Task: In the  document Mia.txt Write the word in the shape with center alignment 'XOXO'Change Page orientation to  'Landscape' Insert emoji in the beginning of quote: Thumbs Up
Action: Mouse moved to (283, 392)
Screenshot: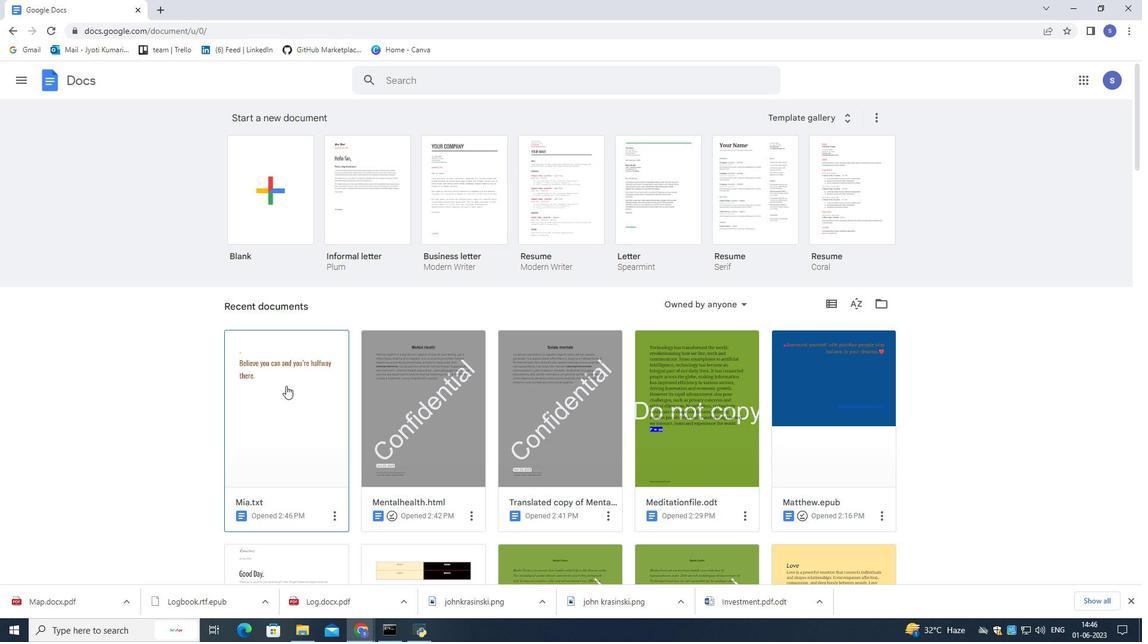 
Action: Mouse pressed left at (283, 392)
Screenshot: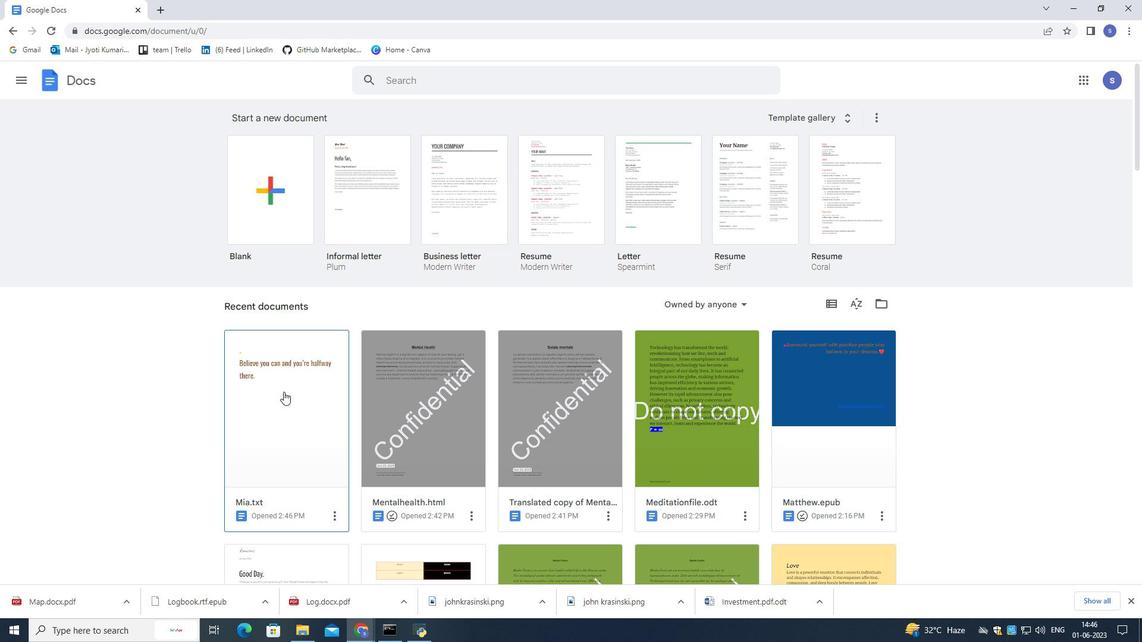 
Action: Mouse pressed left at (283, 392)
Screenshot: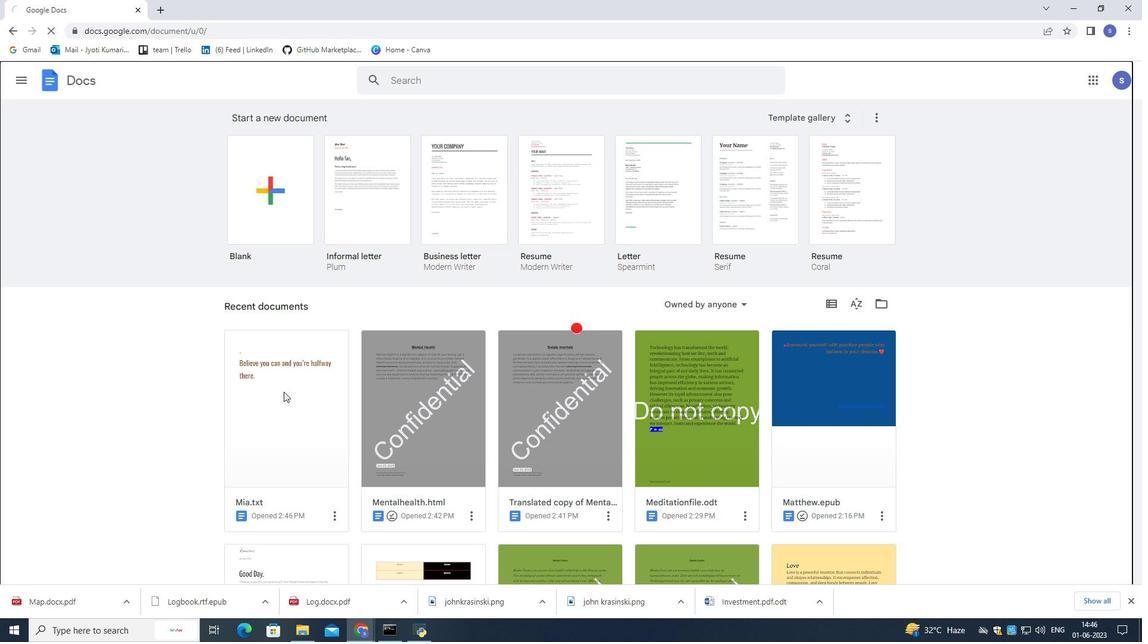 
Action: Mouse pressed left at (283, 392)
Screenshot: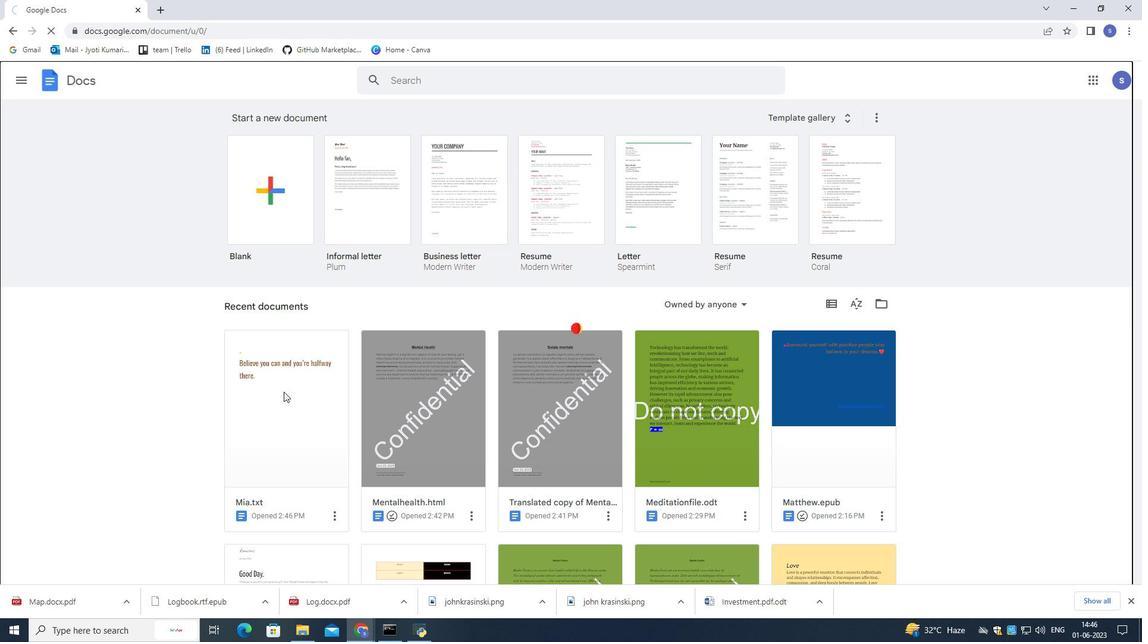 
Action: Mouse moved to (379, 234)
Screenshot: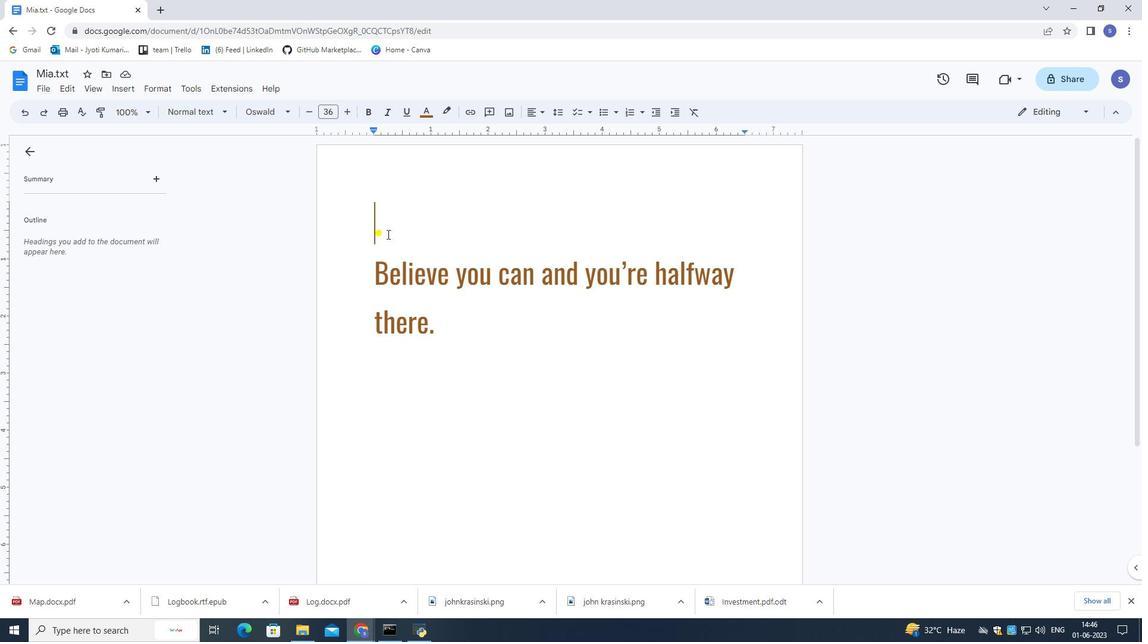 
Action: Mouse pressed left at (379, 234)
Screenshot: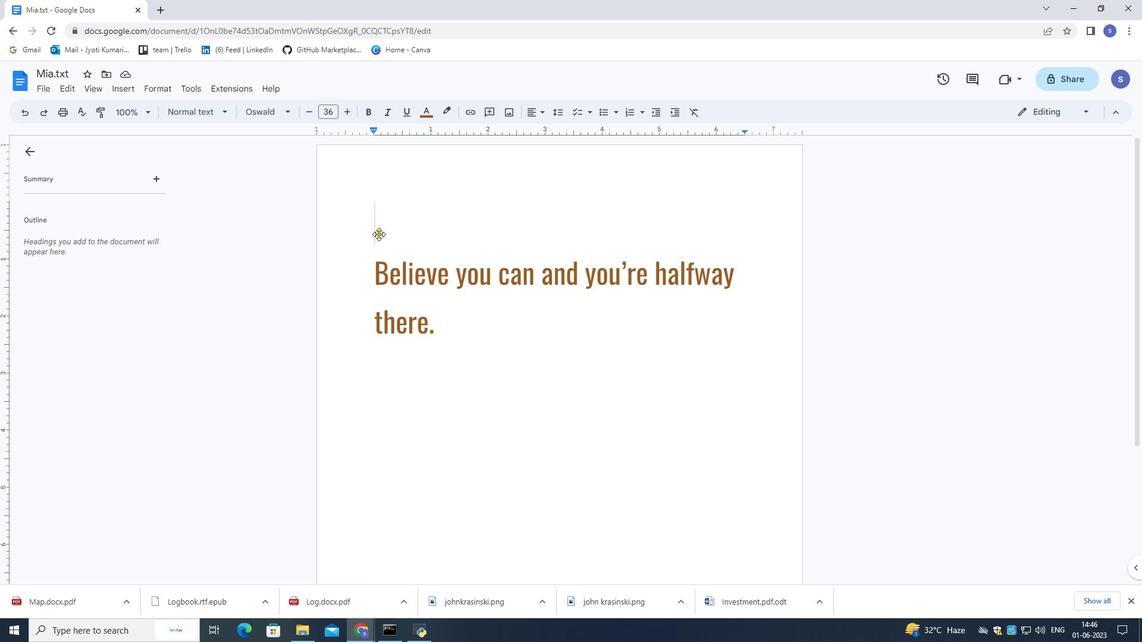 
Action: Mouse pressed left at (379, 234)
Screenshot: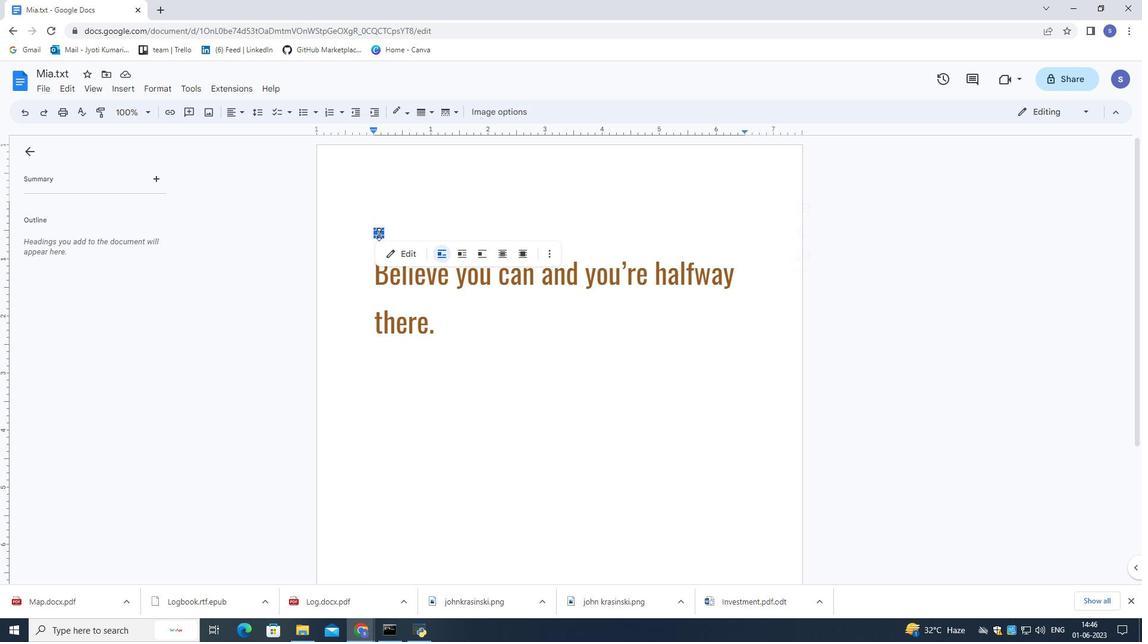 
Action: Mouse pressed left at (379, 234)
Screenshot: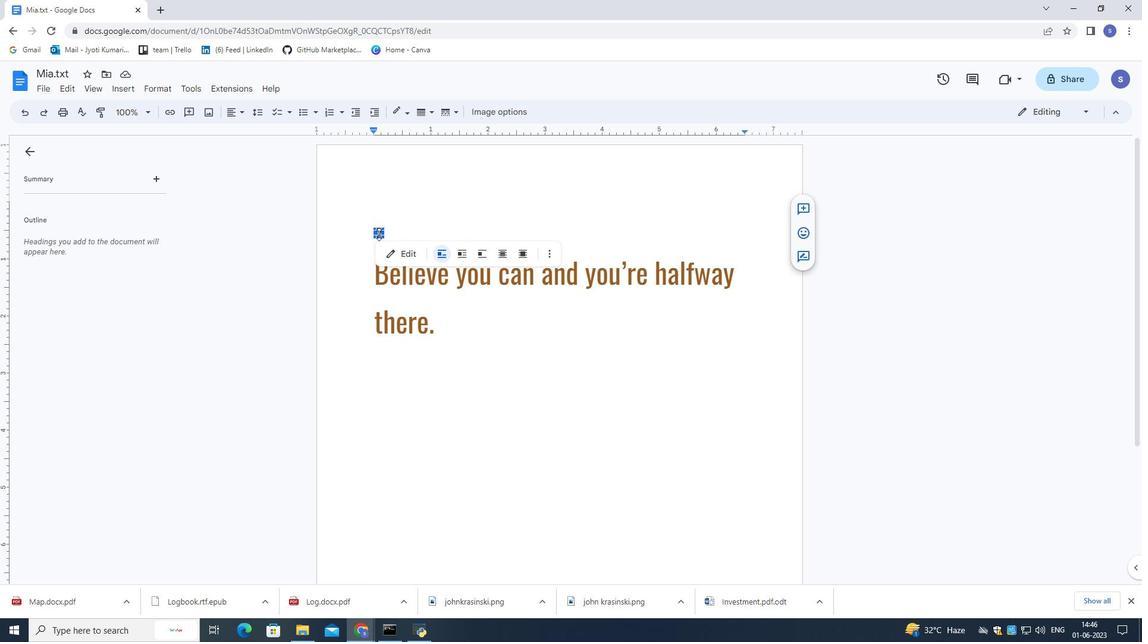 
Action: Mouse moved to (611, 399)
Screenshot: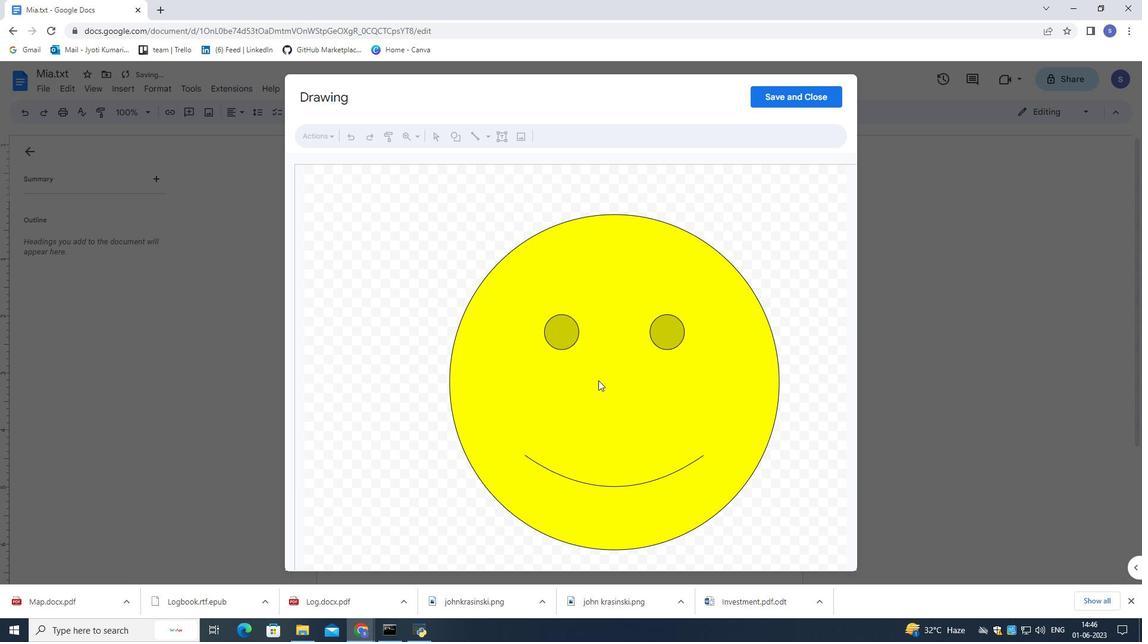 
Action: Mouse pressed left at (611, 399)
Screenshot: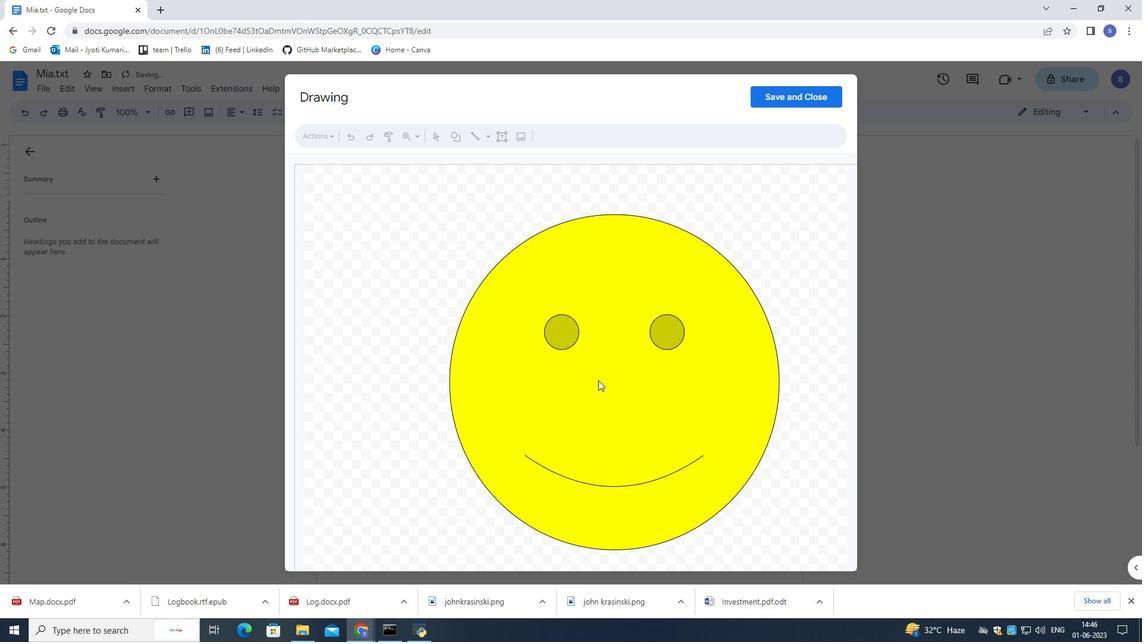 
Action: Mouse moved to (611, 398)
Screenshot: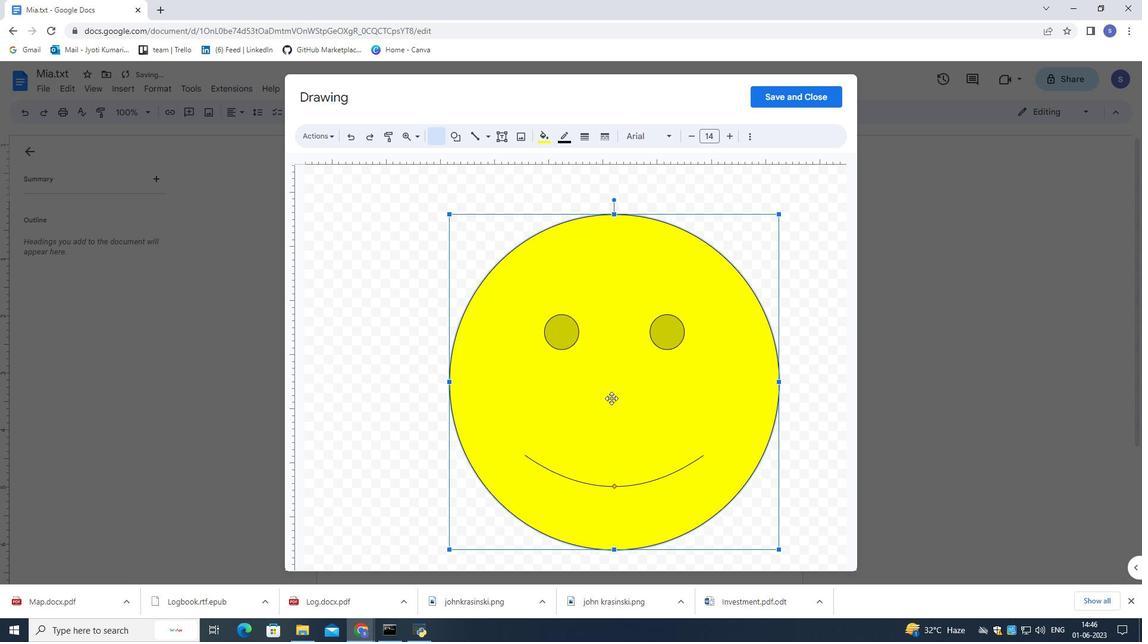 
Action: Mouse pressed left at (611, 398)
Screenshot: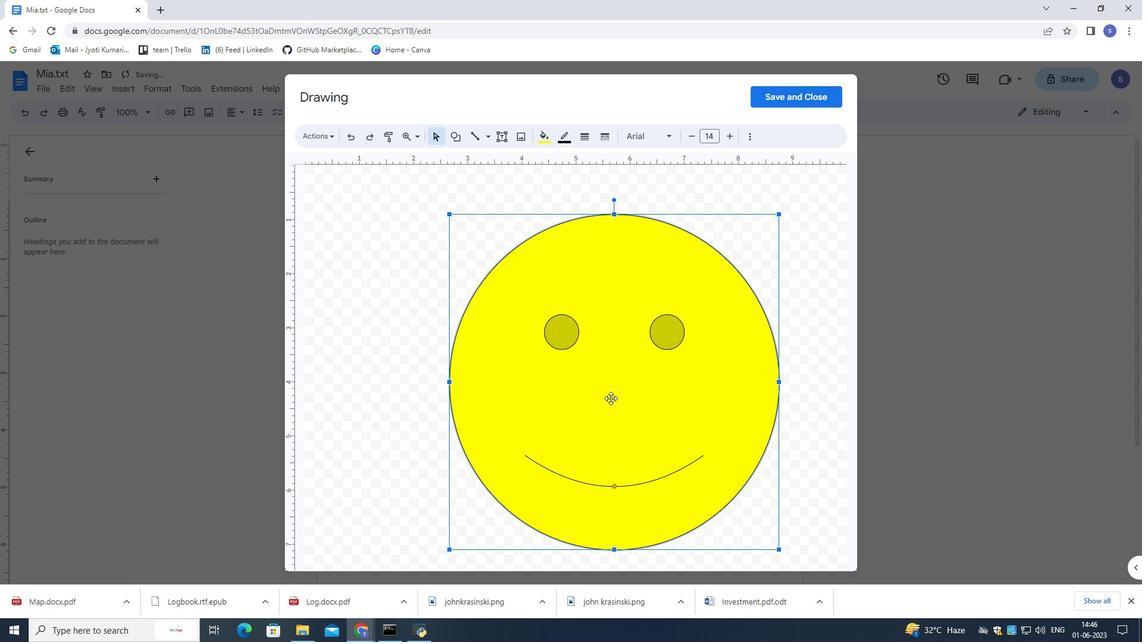 
Action: Mouse pressed left at (611, 398)
Screenshot: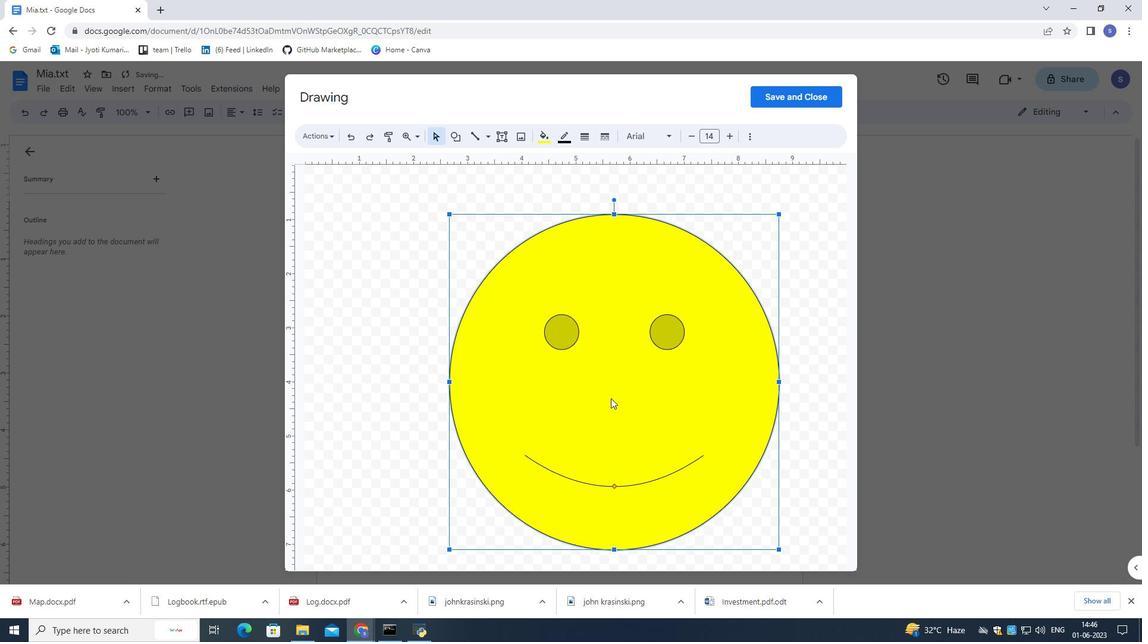 
Action: Mouse moved to (608, 396)
Screenshot: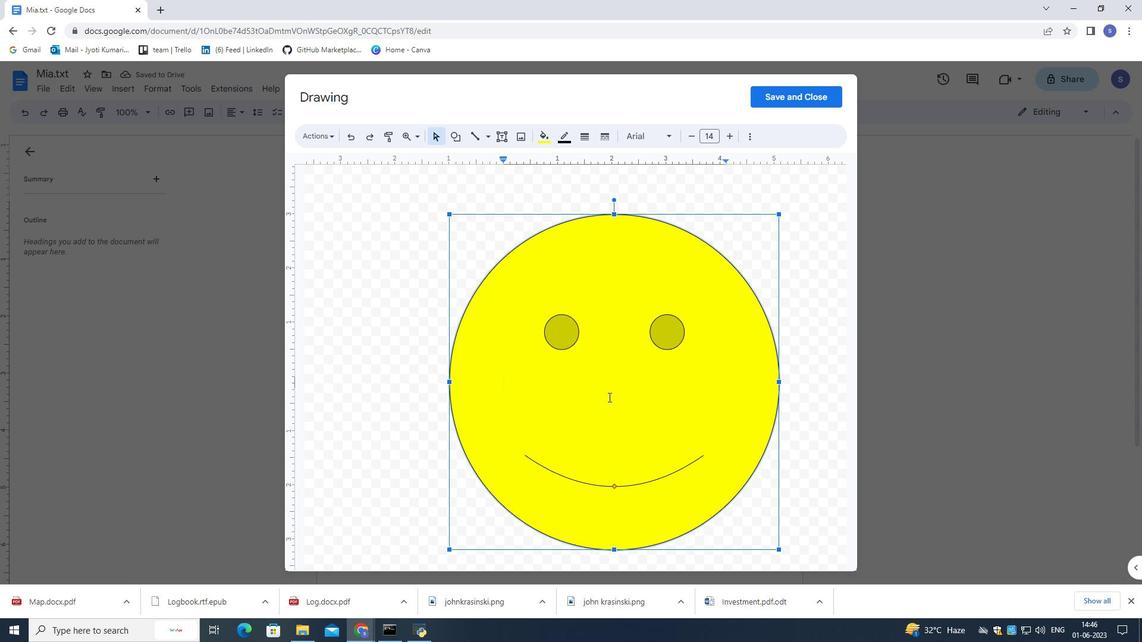 
Action: Key pressed <Key.shift>
Screenshot: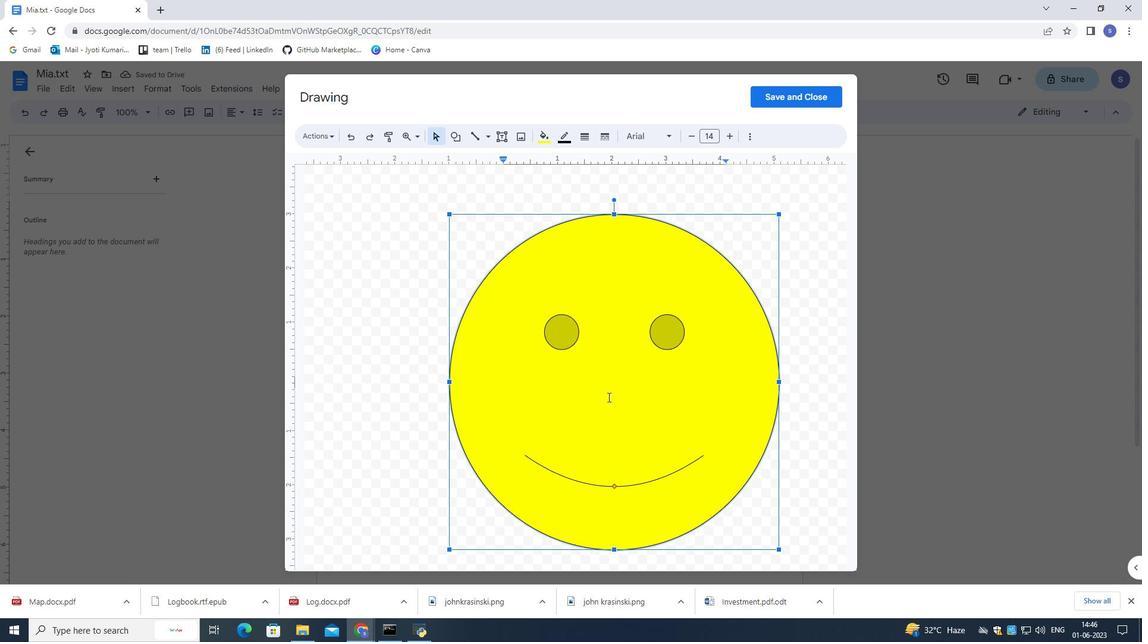 
Action: Mouse moved to (607, 395)
Screenshot: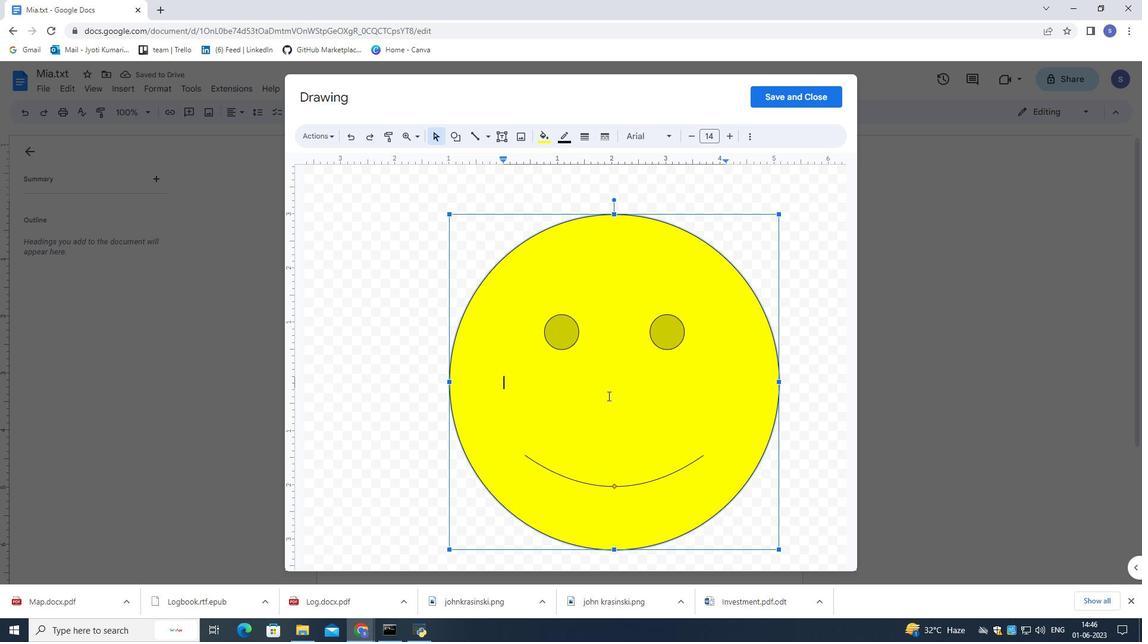 
Action: Key pressed <Key.shift><Key.shift><Key.shift><Key.shift>X
Screenshot: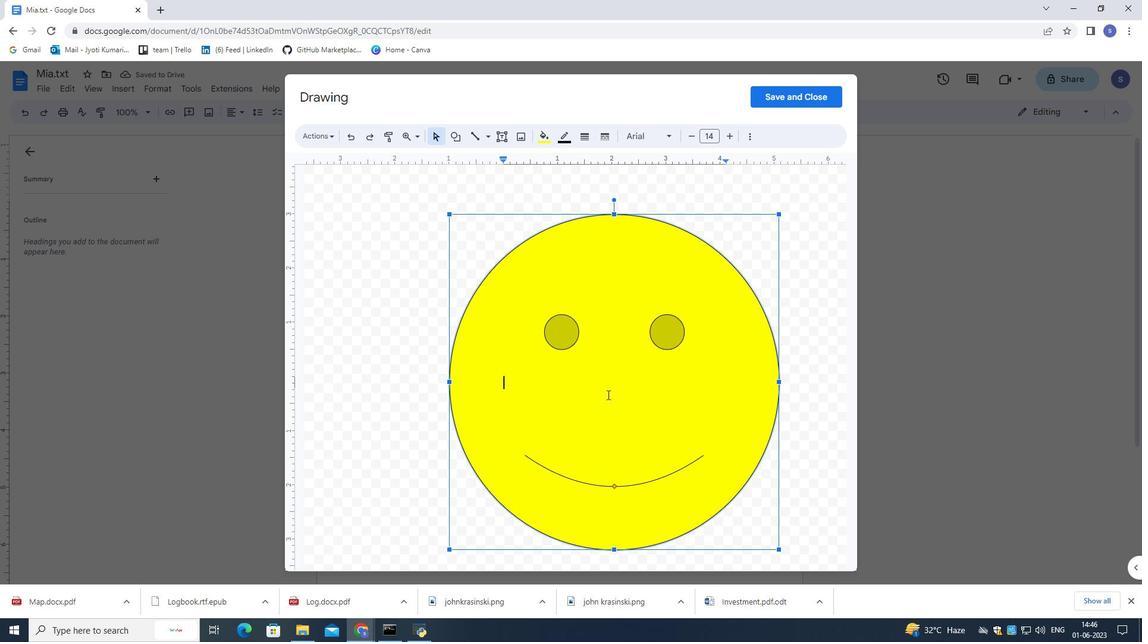 
Action: Mouse moved to (607, 394)
Screenshot: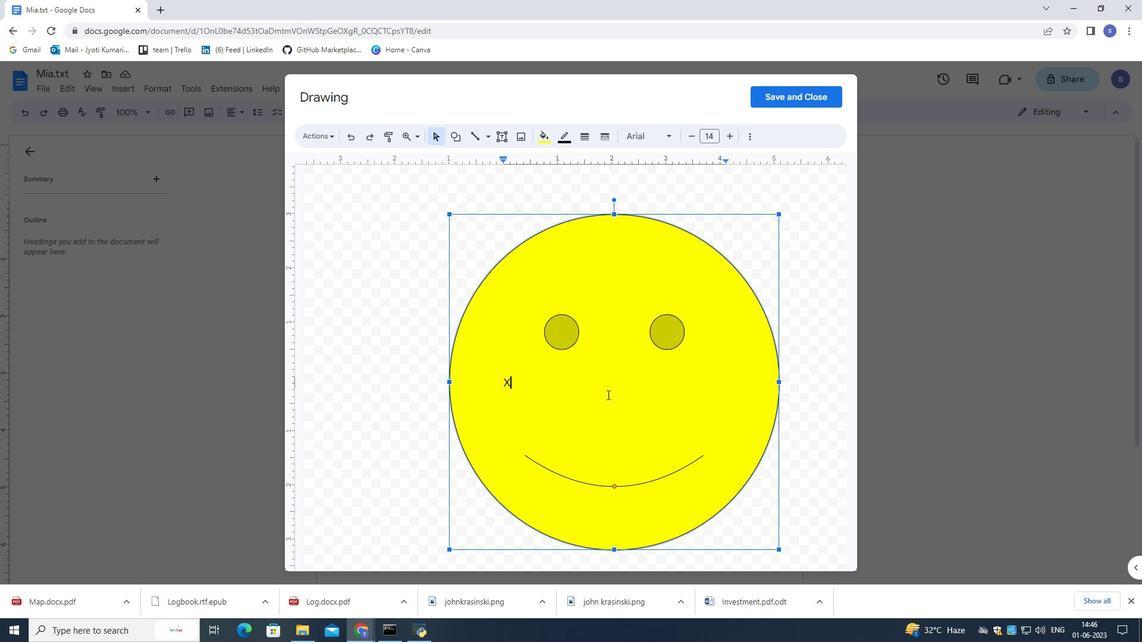 
Action: Key pressed <Key.caps_lock>
Screenshot: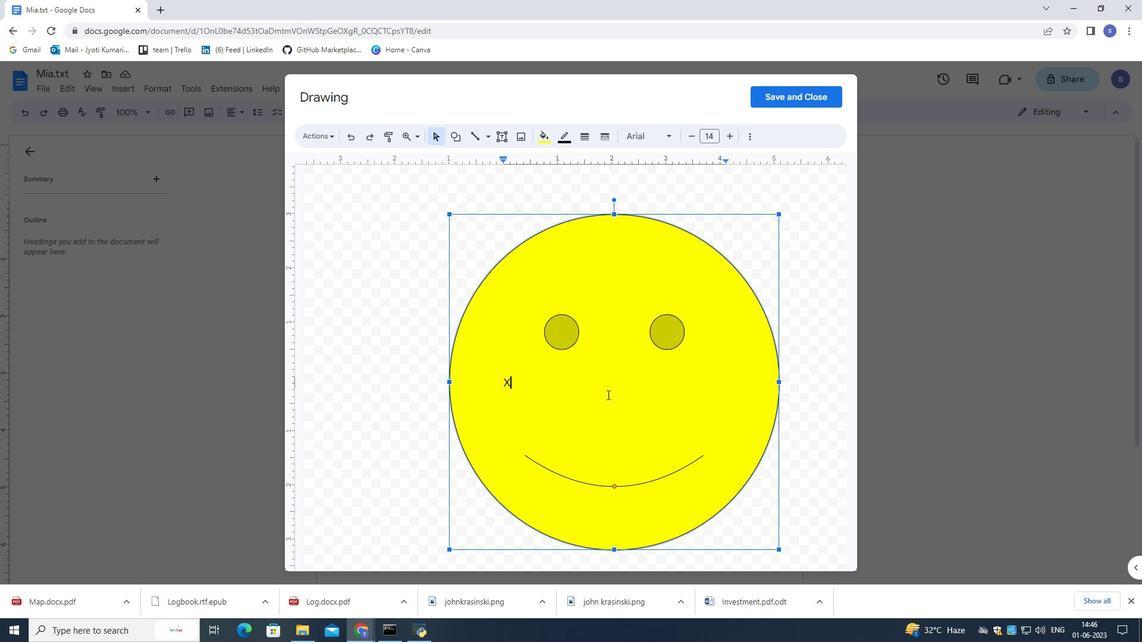 
Action: Mouse moved to (607, 393)
Screenshot: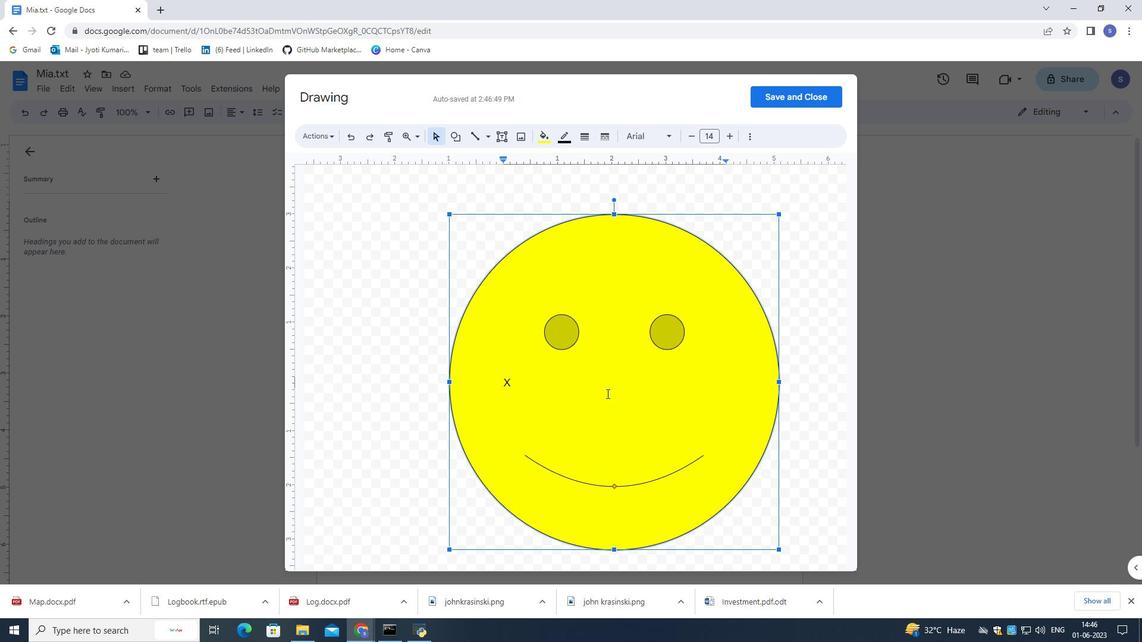 
Action: Key pressed O
Screenshot: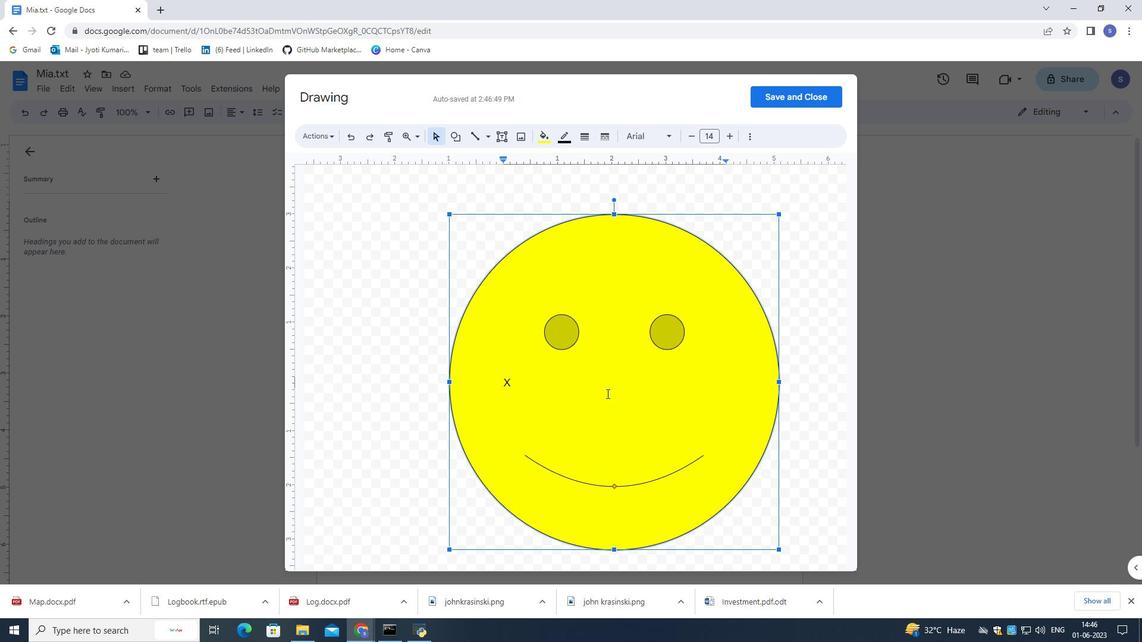 
Action: Mouse moved to (605, 391)
Screenshot: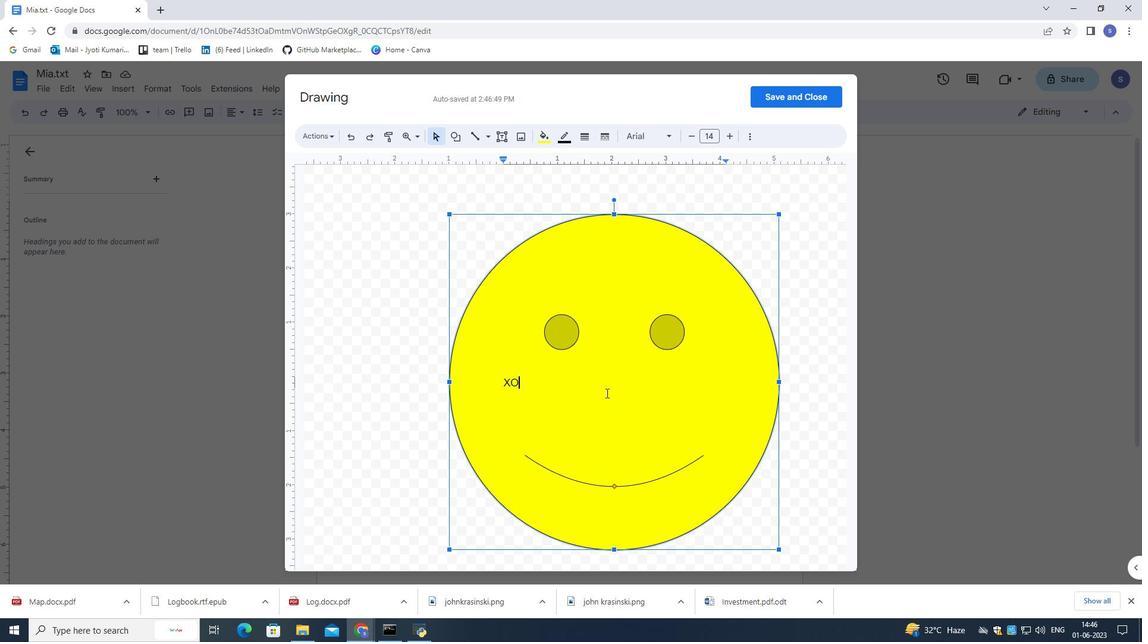 
Action: Key pressed X
Screenshot: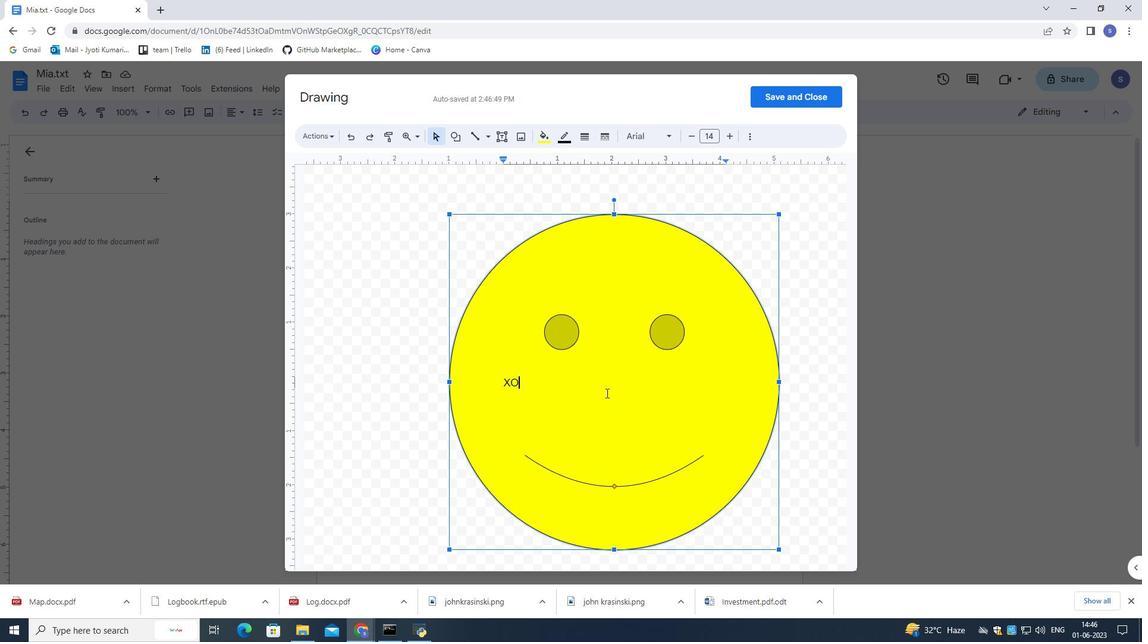 
Action: Mouse moved to (604, 390)
Screenshot: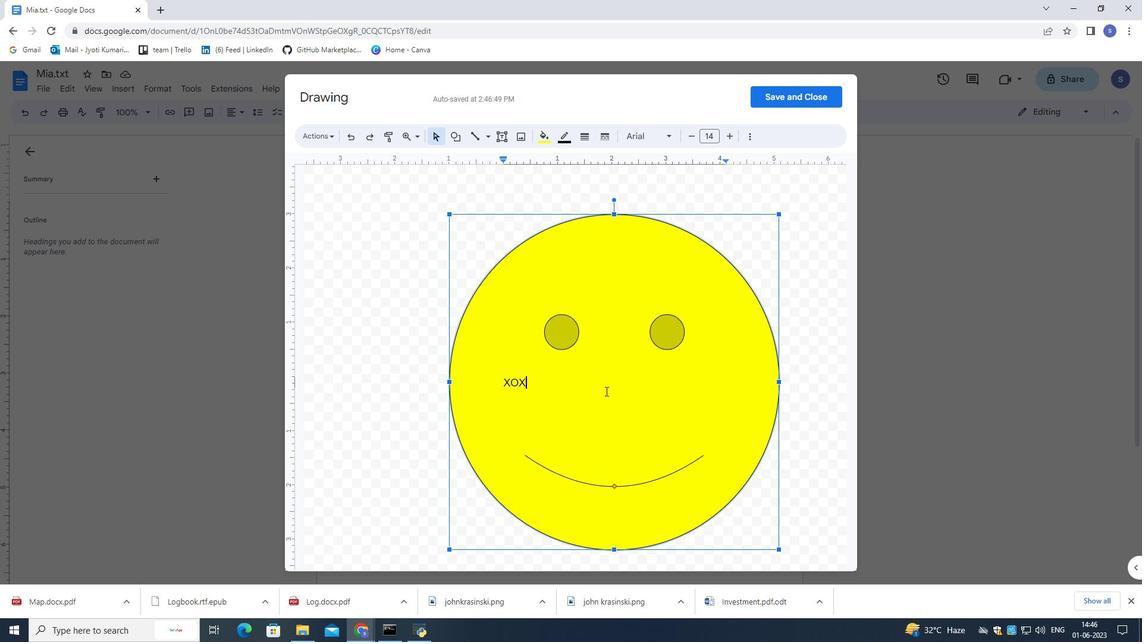 
Action: Key pressed O
Screenshot: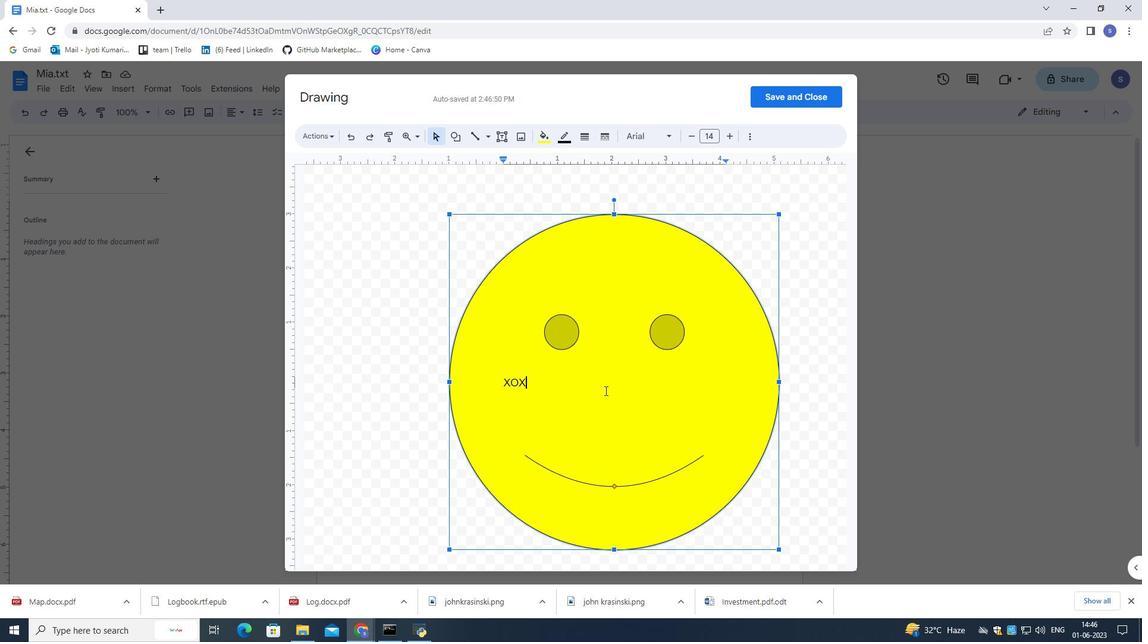 
Action: Mouse moved to (601, 387)
Screenshot: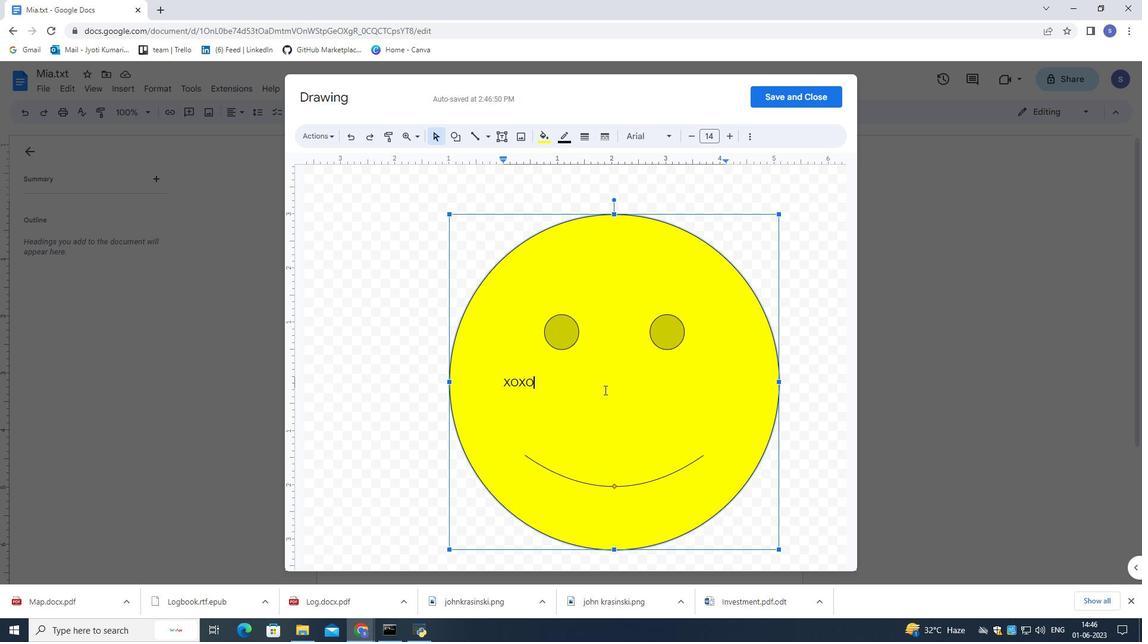 
Action: Key pressed <Key.caps_lock>
Screenshot: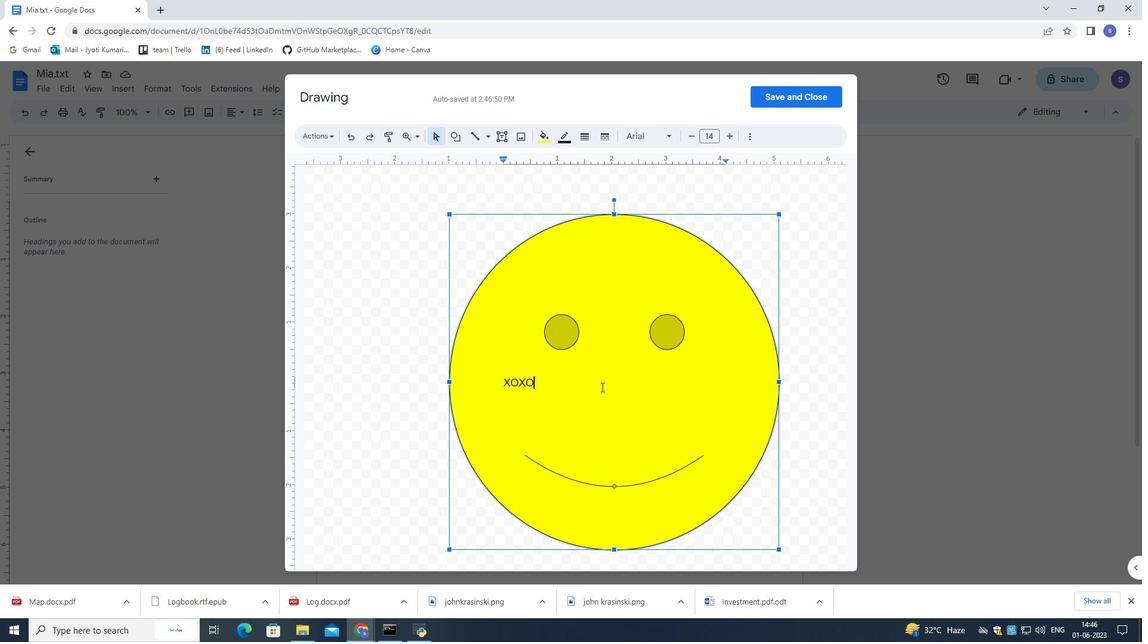 
Action: Mouse moved to (567, 385)
Screenshot: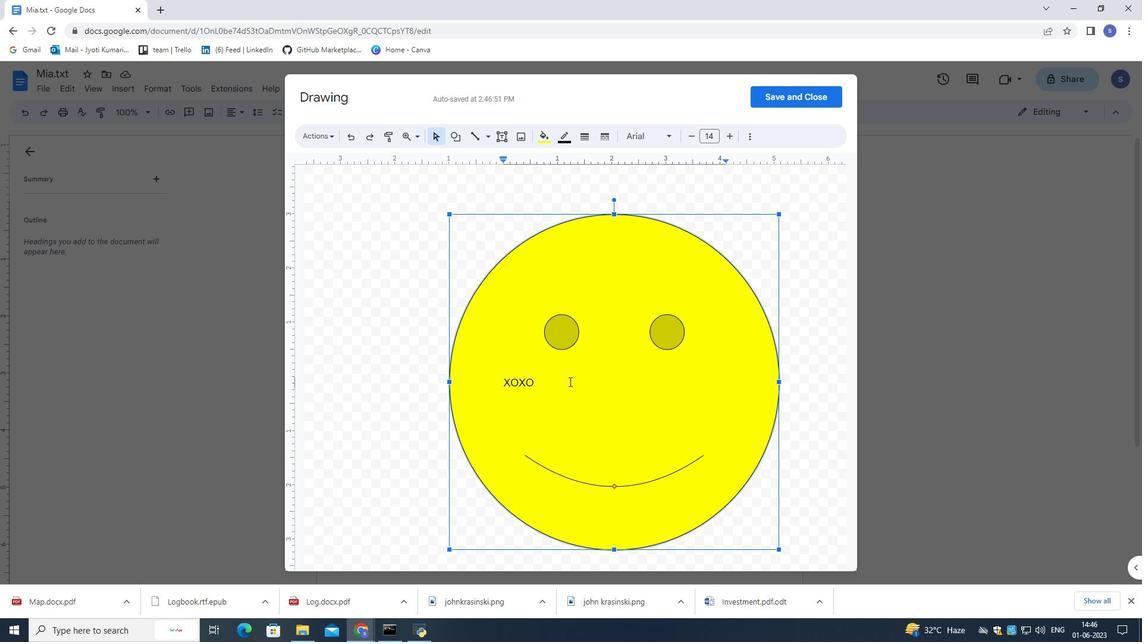 
Action: Mouse pressed left at (567, 385)
Screenshot: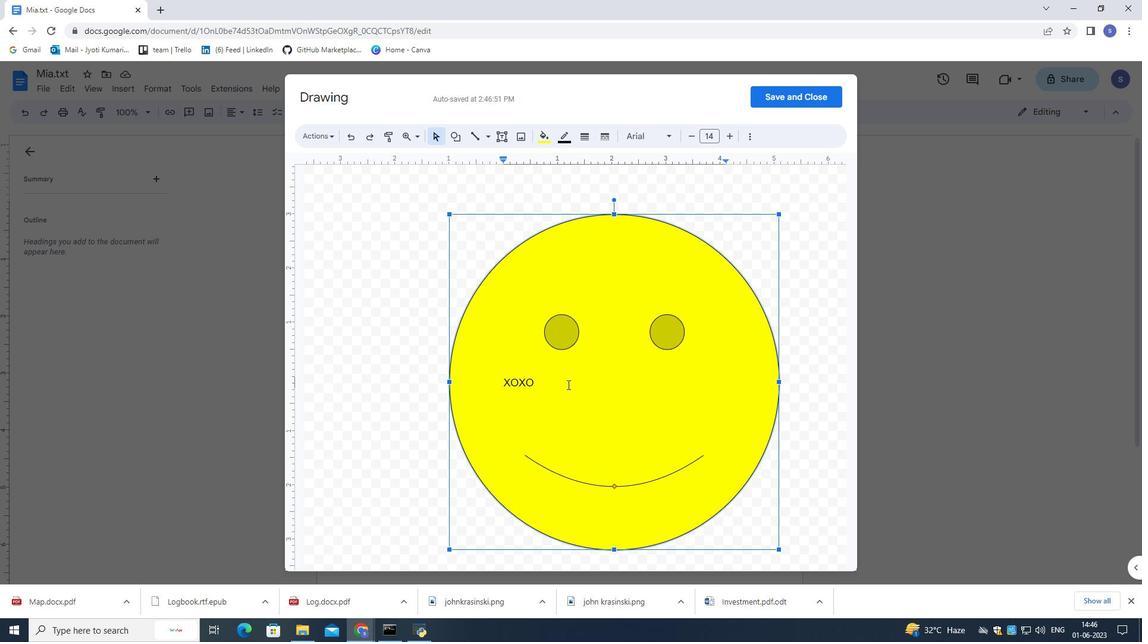 
Action: Mouse moved to (507, 380)
Screenshot: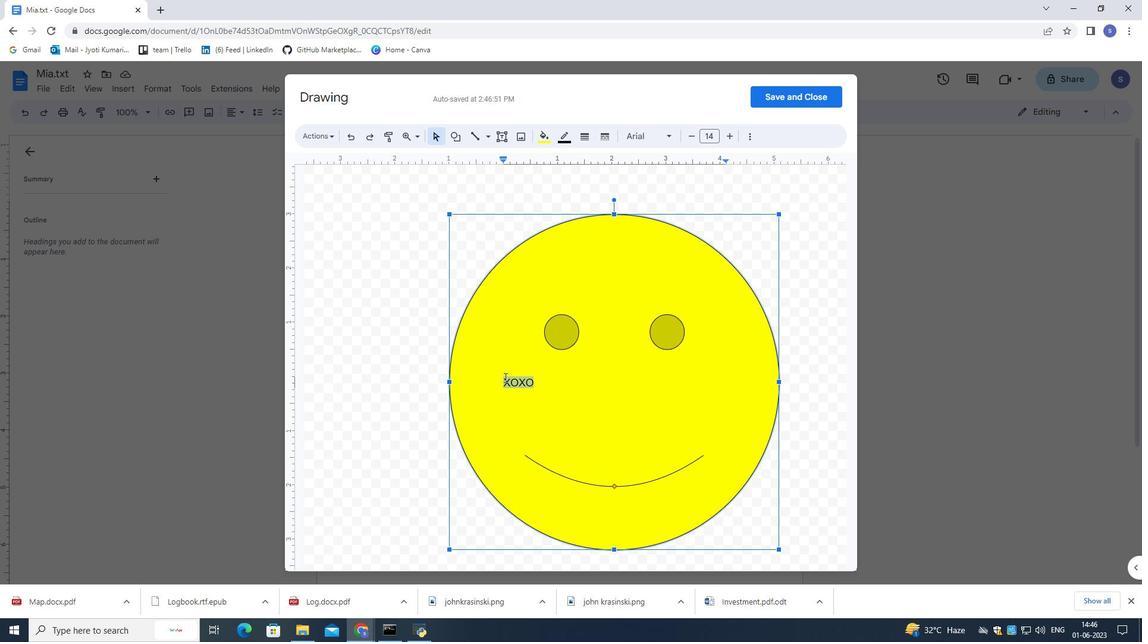 
Action: Mouse pressed left at (507, 380)
Screenshot: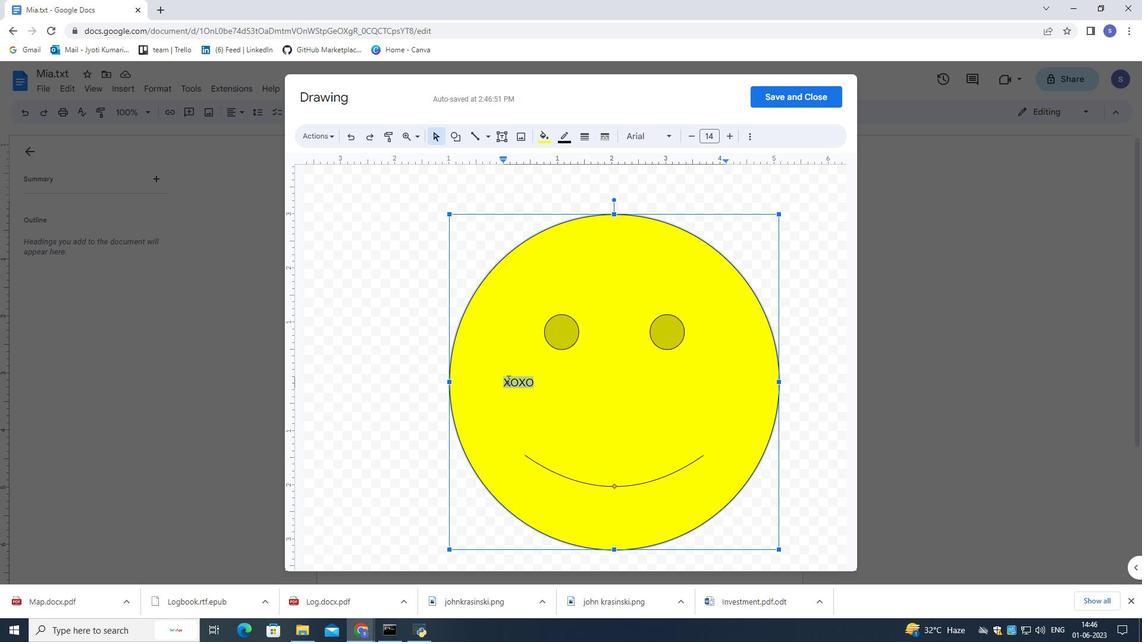 
Action: Mouse moved to (507, 379)
Screenshot: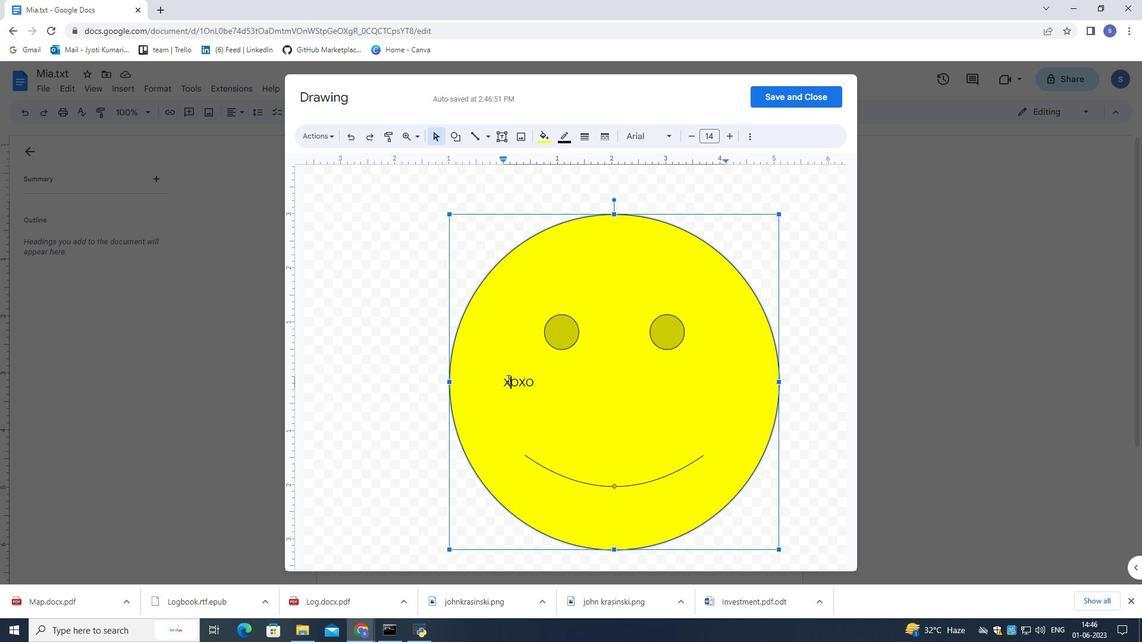 
Action: Key pressed <Key.left><Key.space><Key.space><Key.space><Key.space><Key.space><Key.space><Key.space><Key.space><Key.space><Key.space><Key.space><Key.space><Key.space><Key.space><Key.space><Key.space><Key.space><Key.space><Key.space><Key.space><Key.space><Key.space><Key.space><Key.space><Key.space><Key.space><Key.space><Key.space><Key.space><Key.space><Key.space><Key.space><Key.space><Key.space>
Screenshot: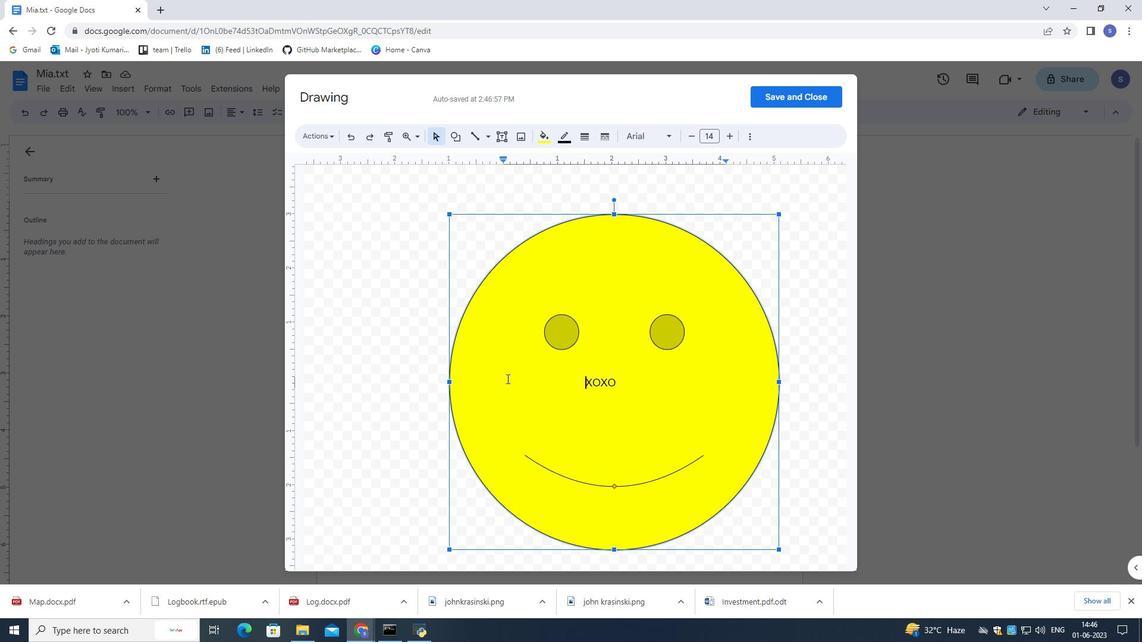 
Action: Mouse moved to (507, 379)
Screenshot: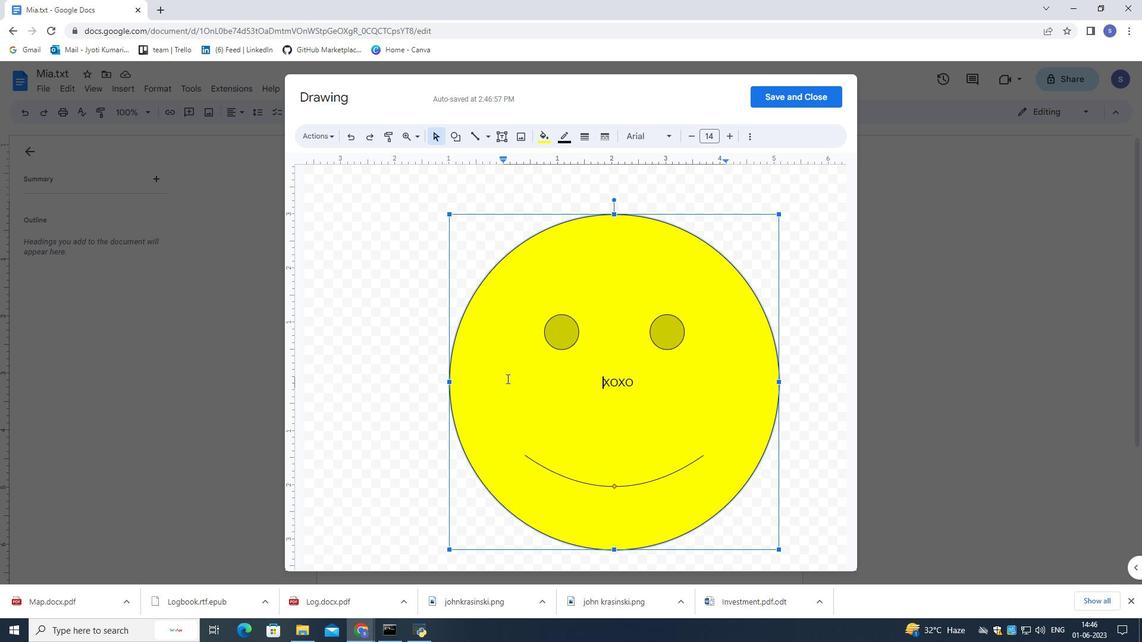 
Action: Key pressed <Key.backspace><Key.backspace><Key.backspace>
Screenshot: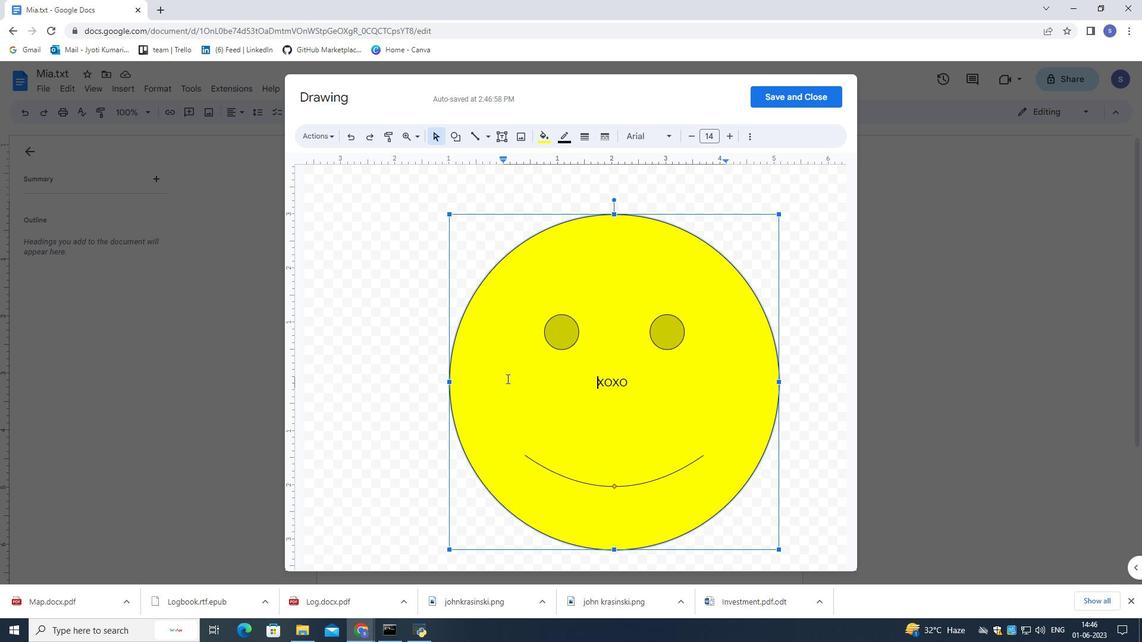 
Action: Mouse moved to (507, 377)
Screenshot: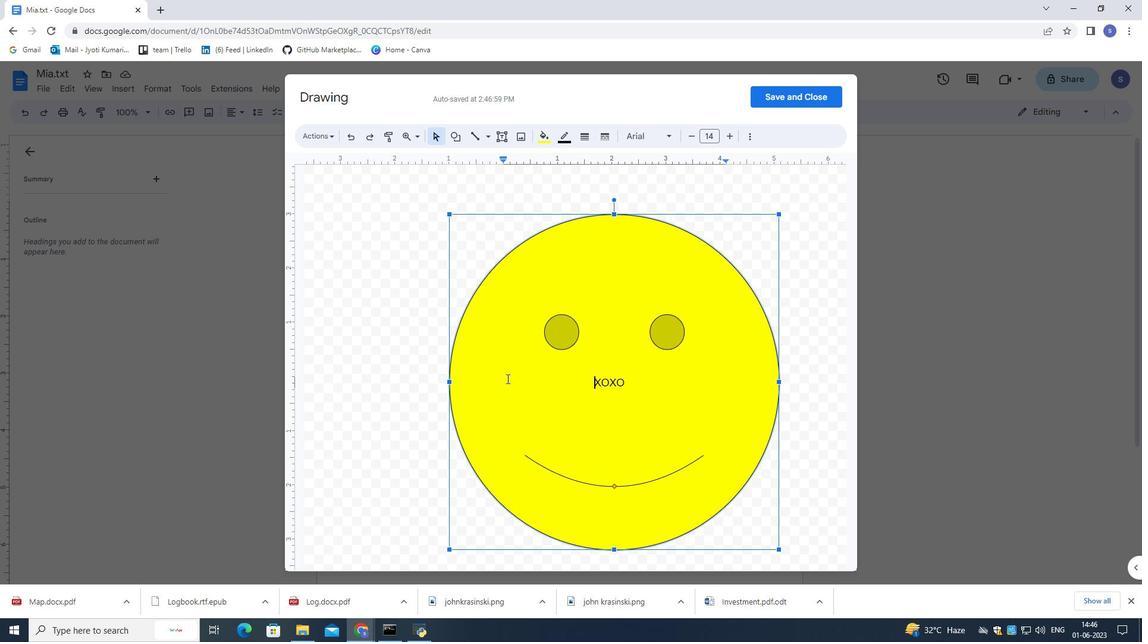 
Action: Key pressed <Key.space>
Screenshot: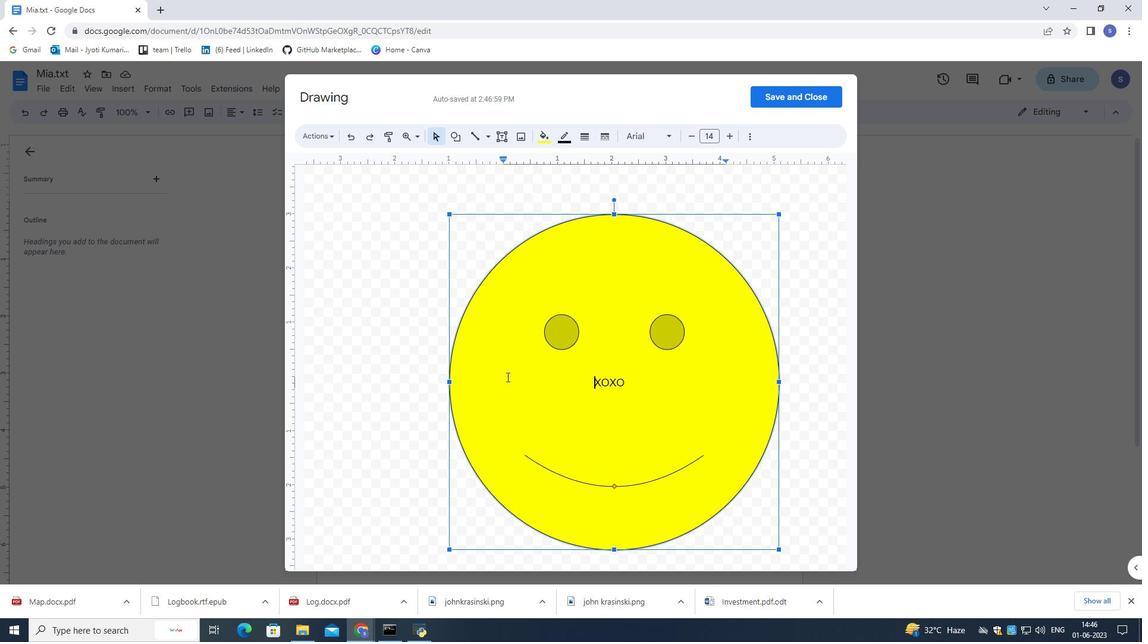 
Action: Mouse moved to (789, 95)
Screenshot: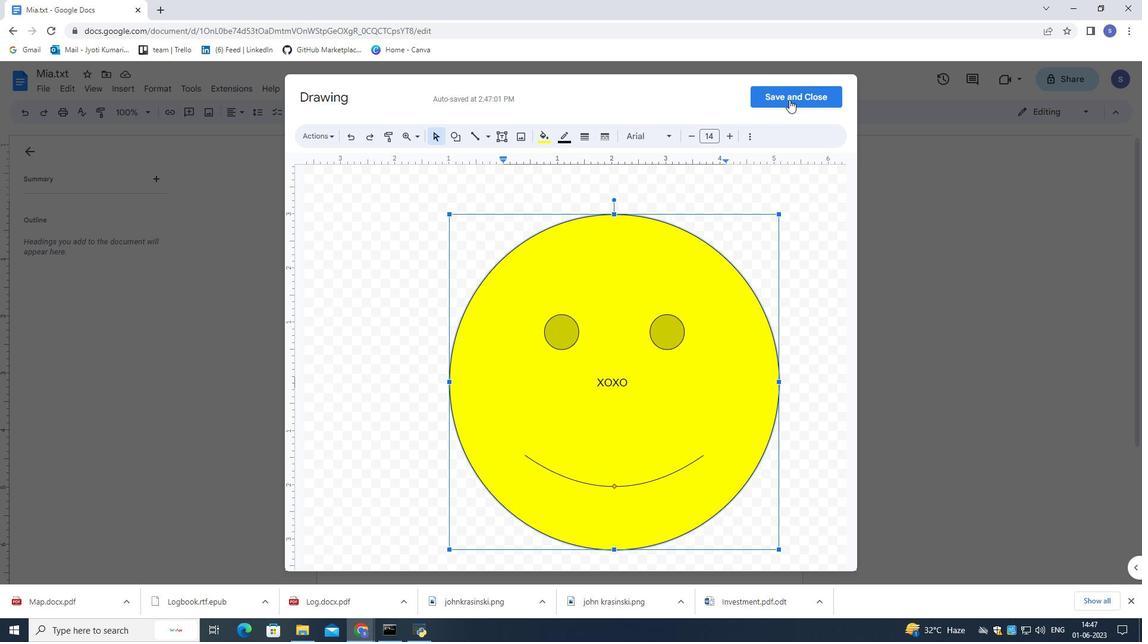 
Action: Mouse pressed left at (789, 95)
Screenshot: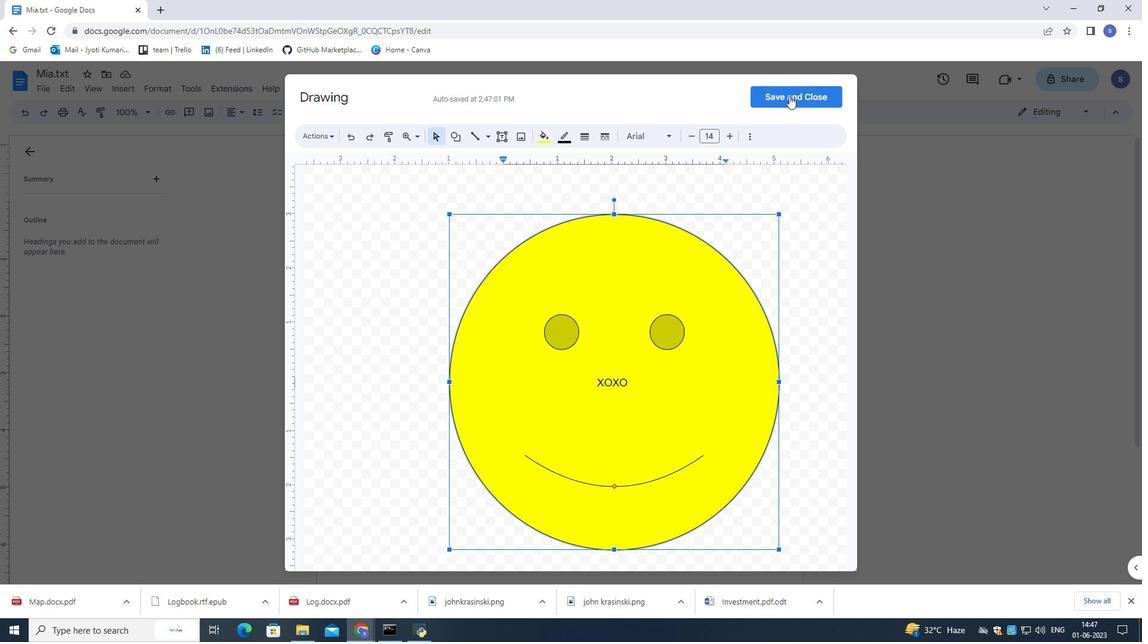 
Action: Mouse moved to (523, 300)
Screenshot: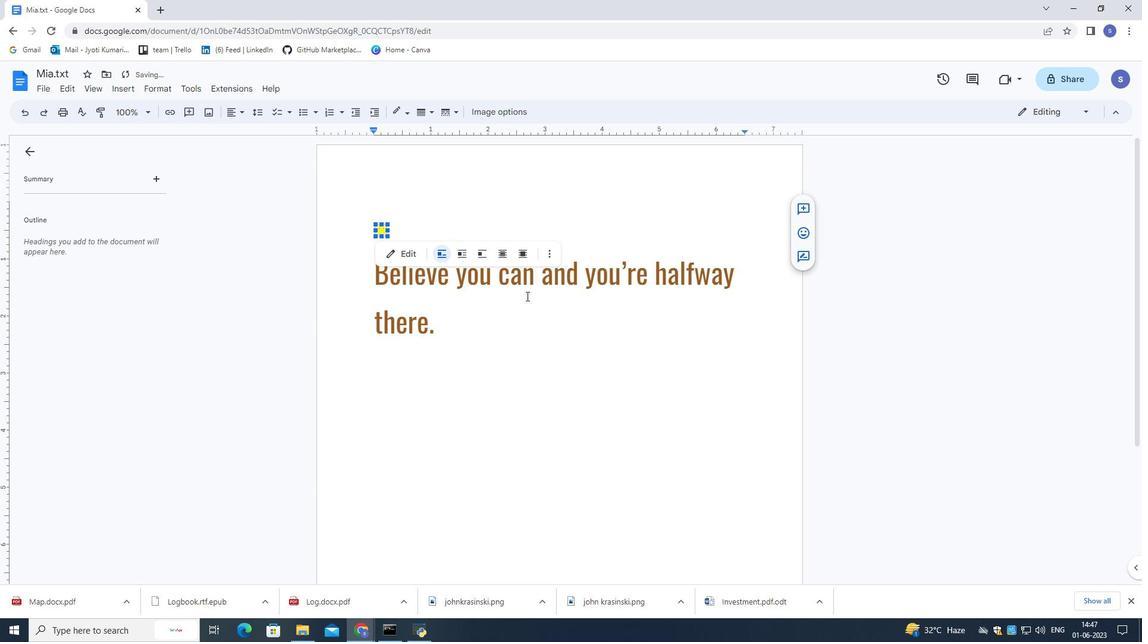 
Action: Mouse pressed left at (523, 300)
Screenshot: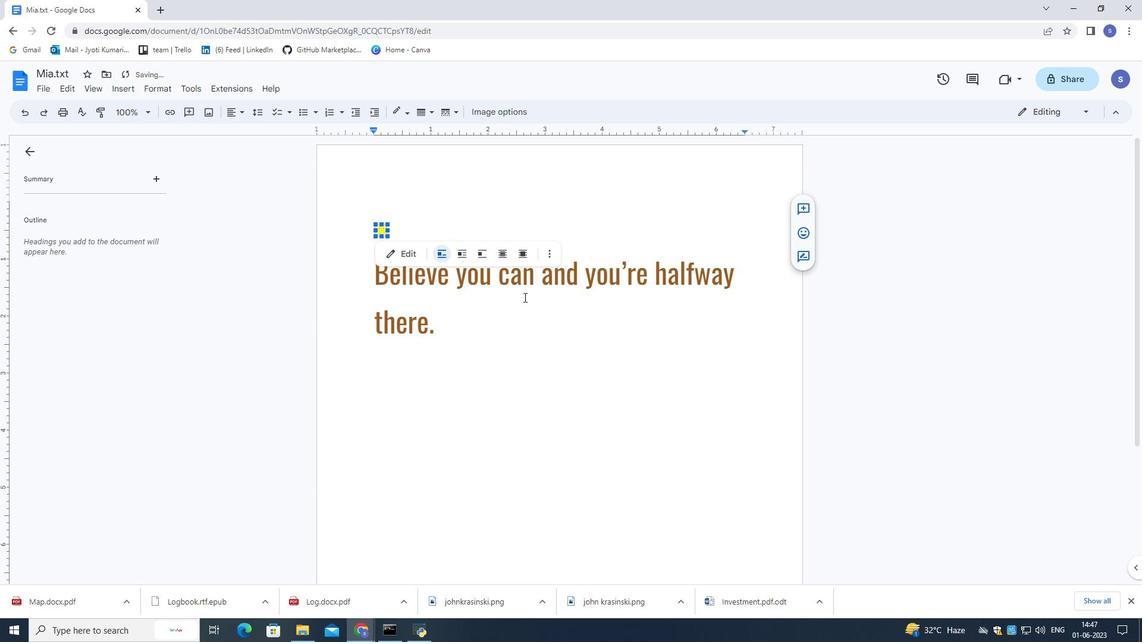 
Action: Mouse moved to (163, 85)
Screenshot: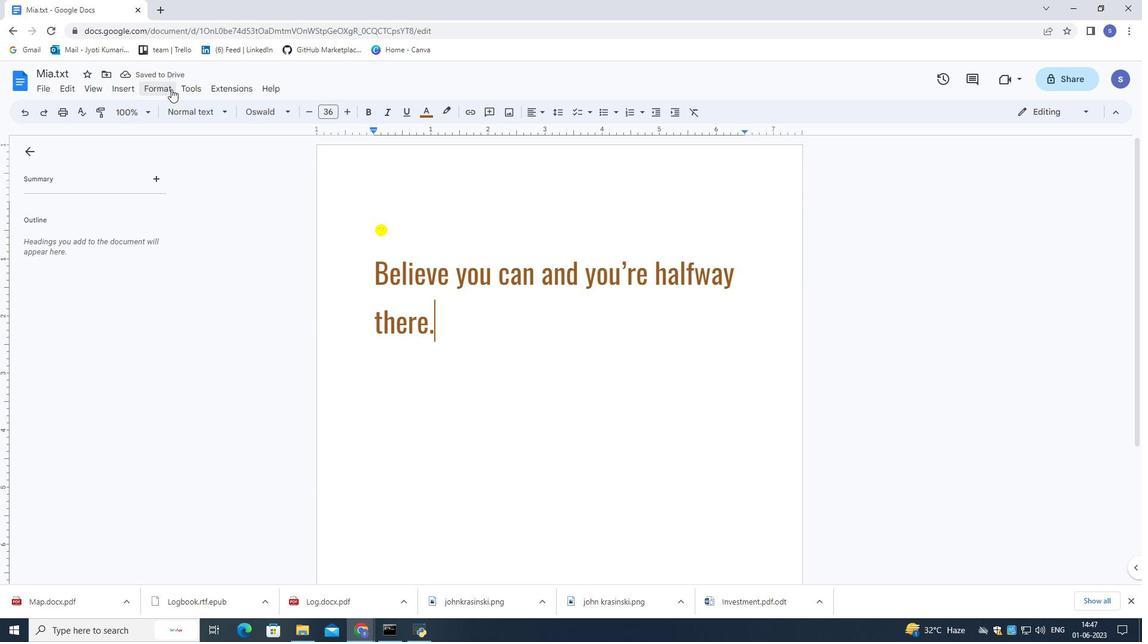 
Action: Mouse pressed left at (163, 85)
Screenshot: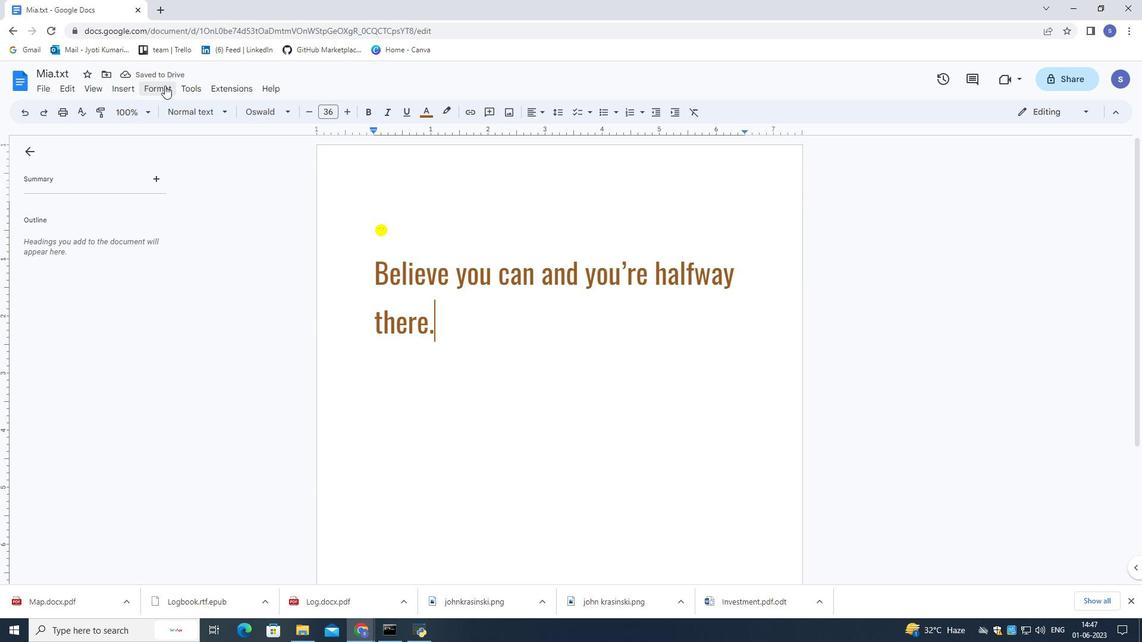
Action: Mouse moved to (251, 269)
Screenshot: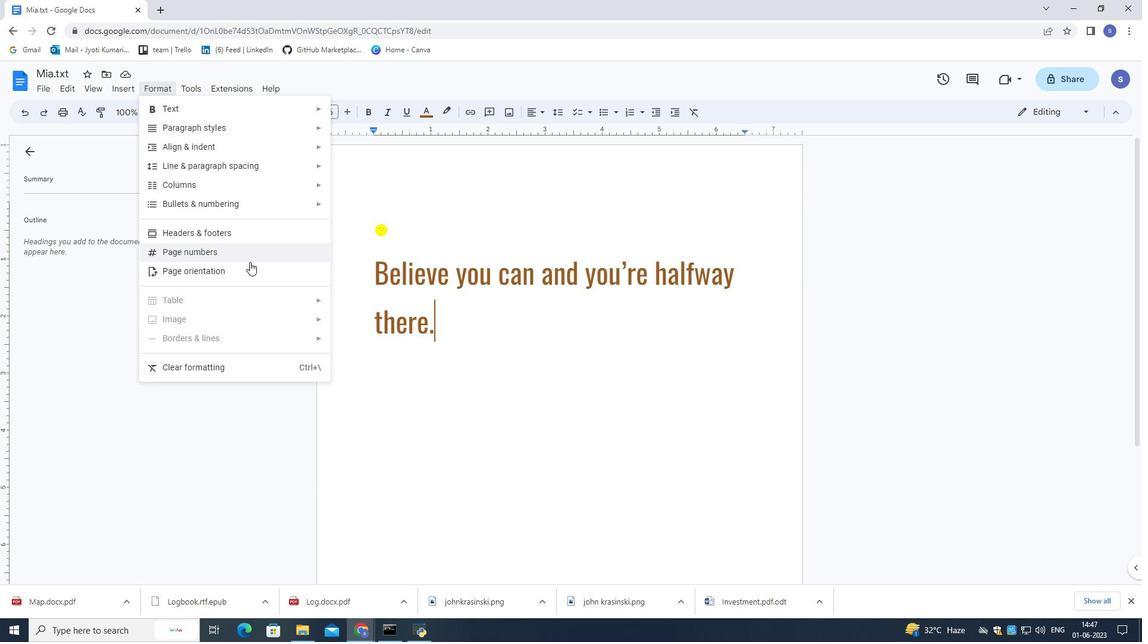 
Action: Mouse pressed left at (251, 269)
Screenshot: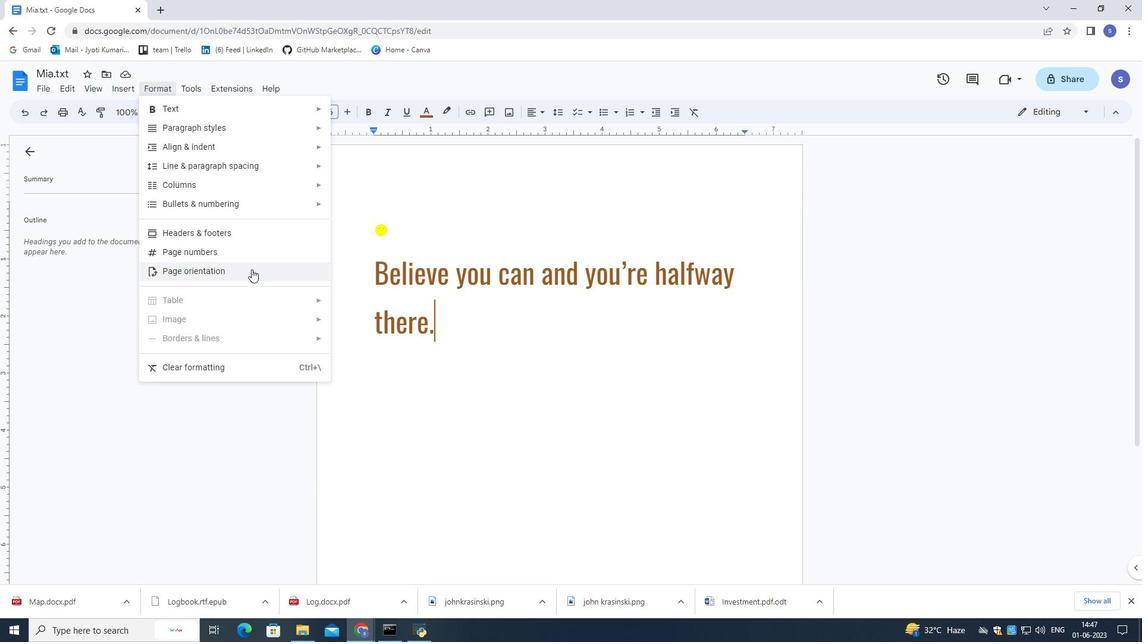 
Action: Mouse moved to (548, 344)
Screenshot: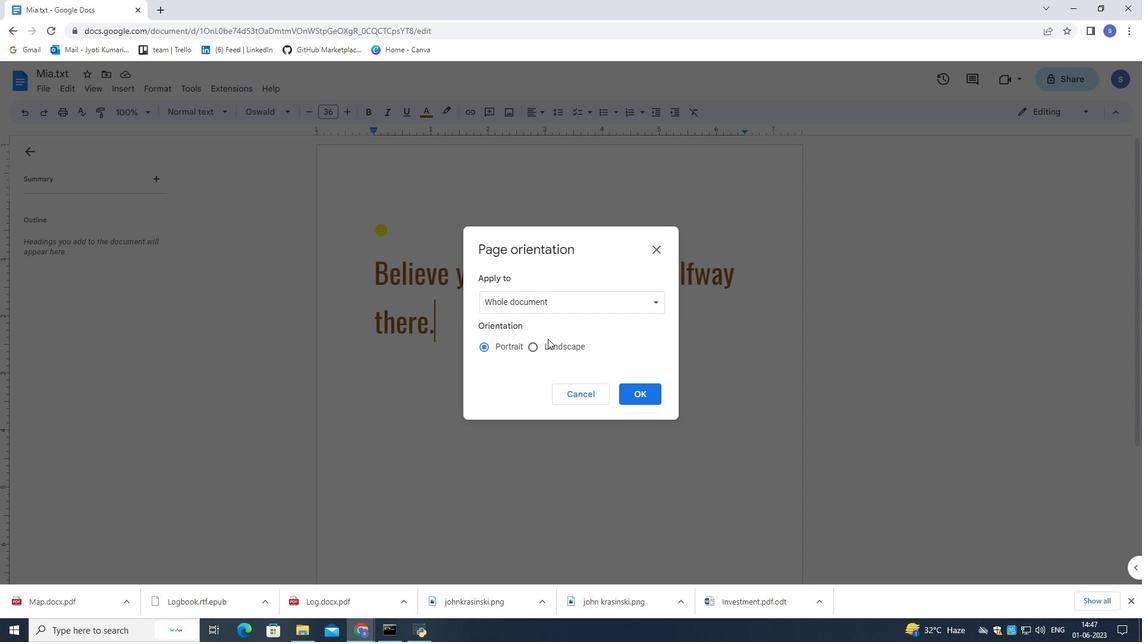 
Action: Mouse pressed left at (548, 344)
Screenshot: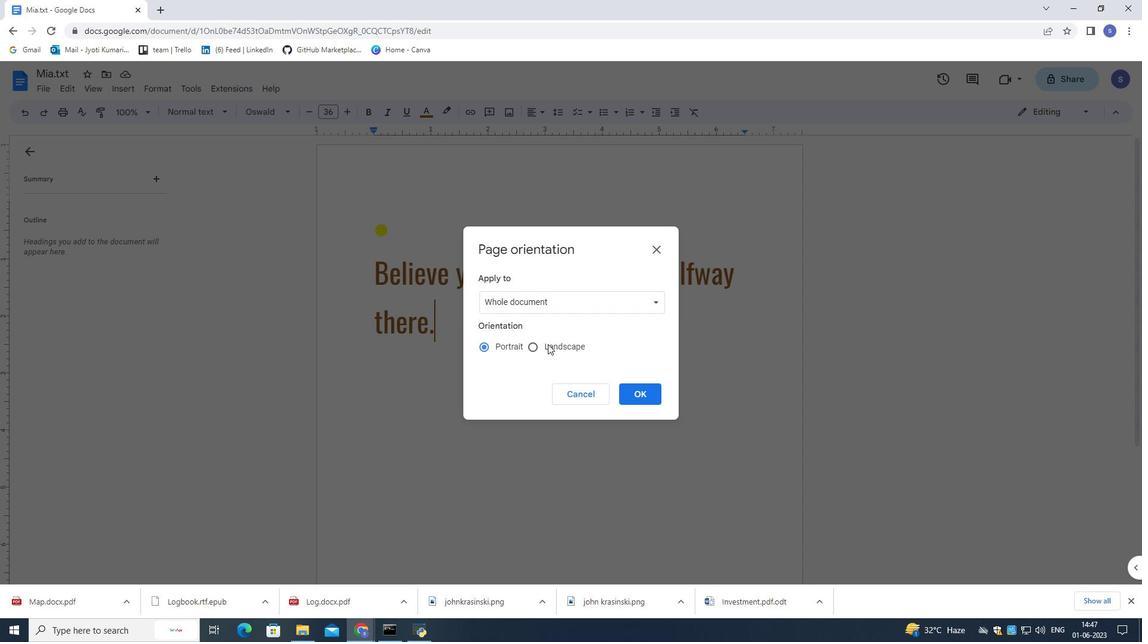 
Action: Mouse moved to (642, 395)
Screenshot: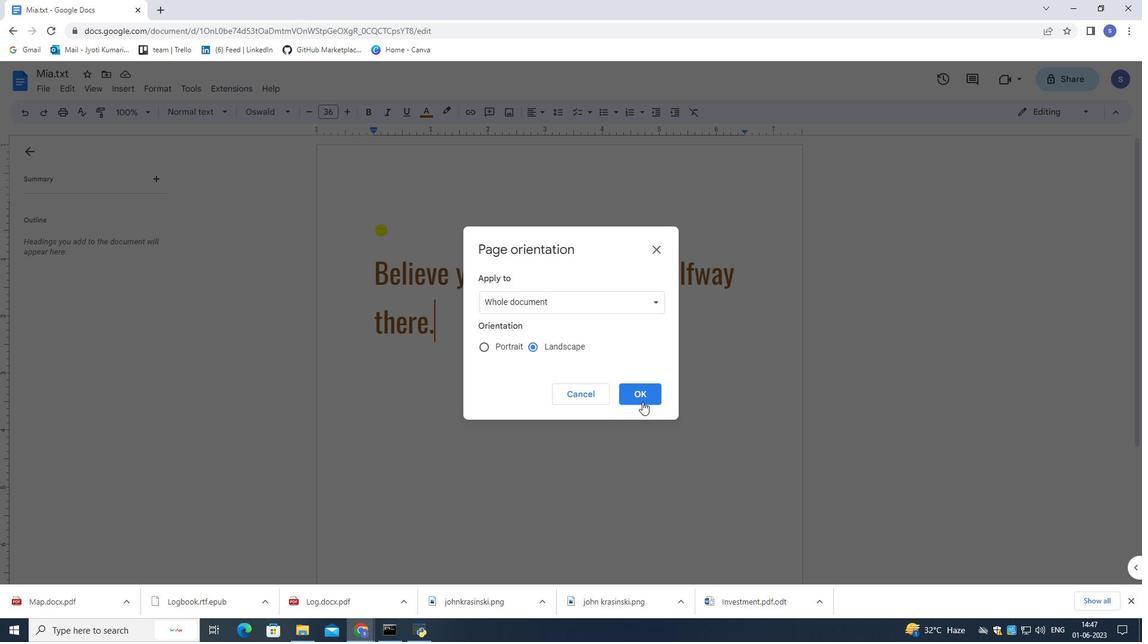 
Action: Mouse pressed left at (642, 395)
Screenshot: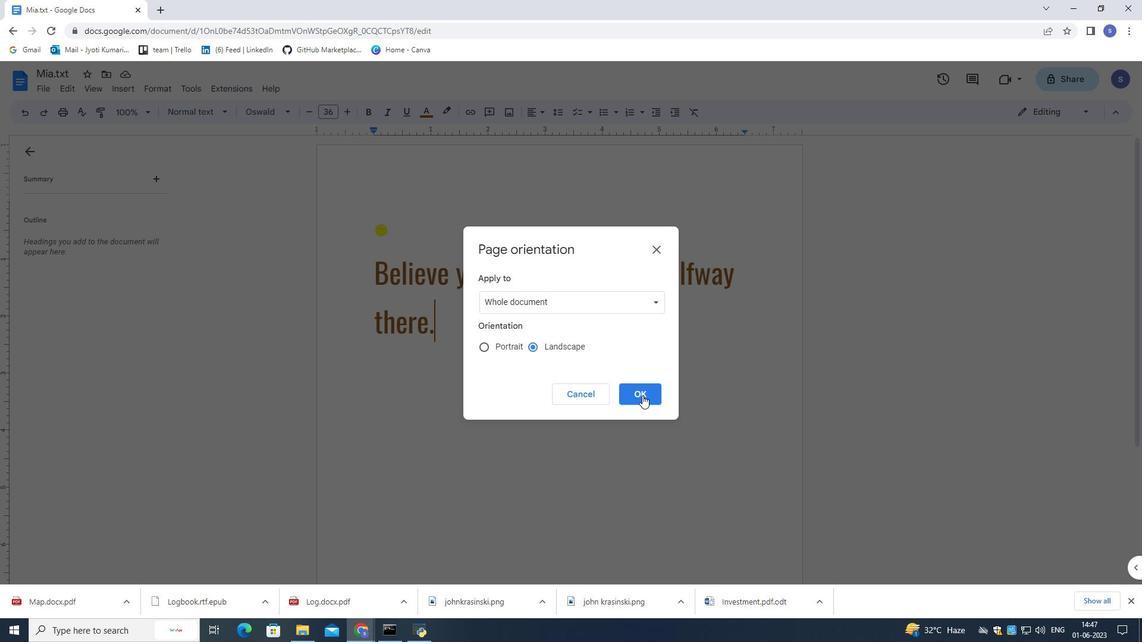 
Action: Mouse moved to (301, 270)
Screenshot: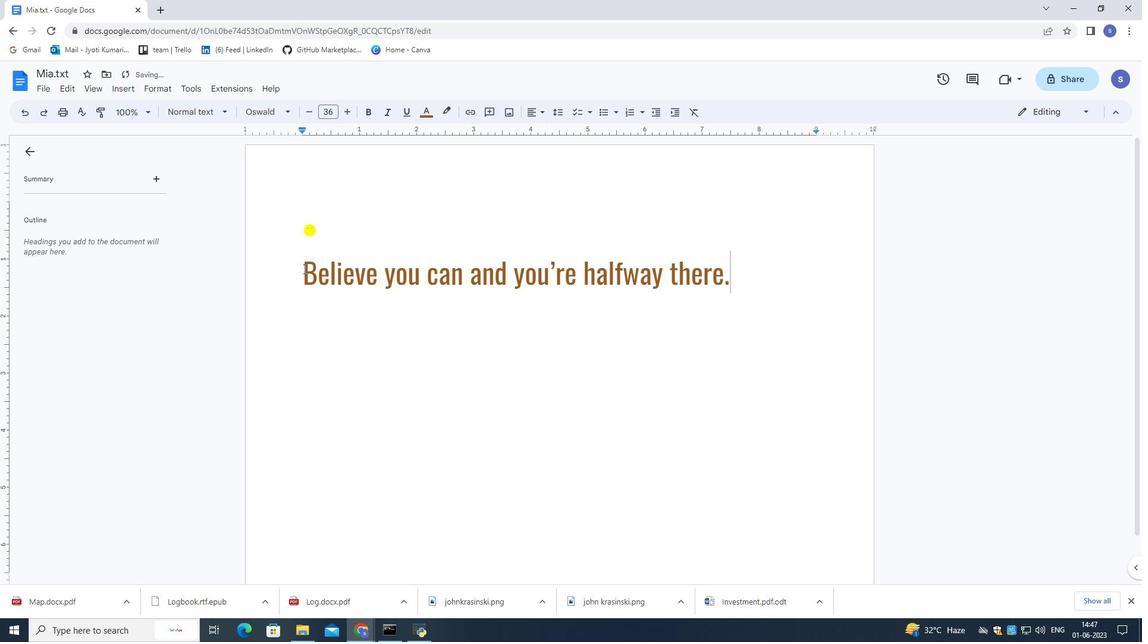 
Action: Mouse pressed left at (301, 270)
Screenshot: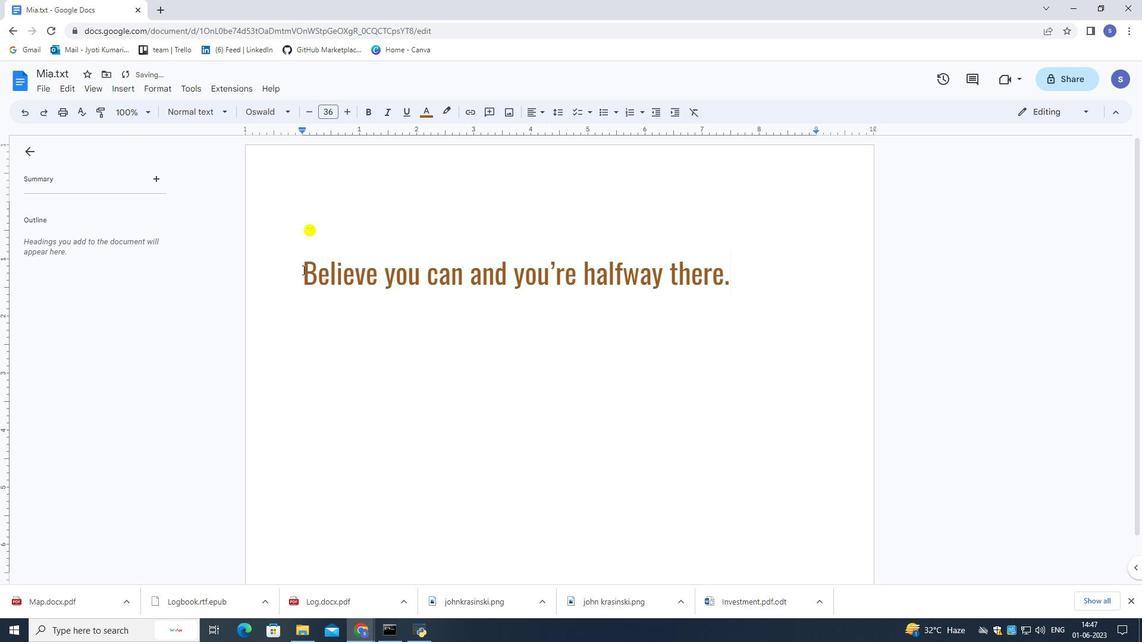 
Action: Mouse moved to (126, 84)
Screenshot: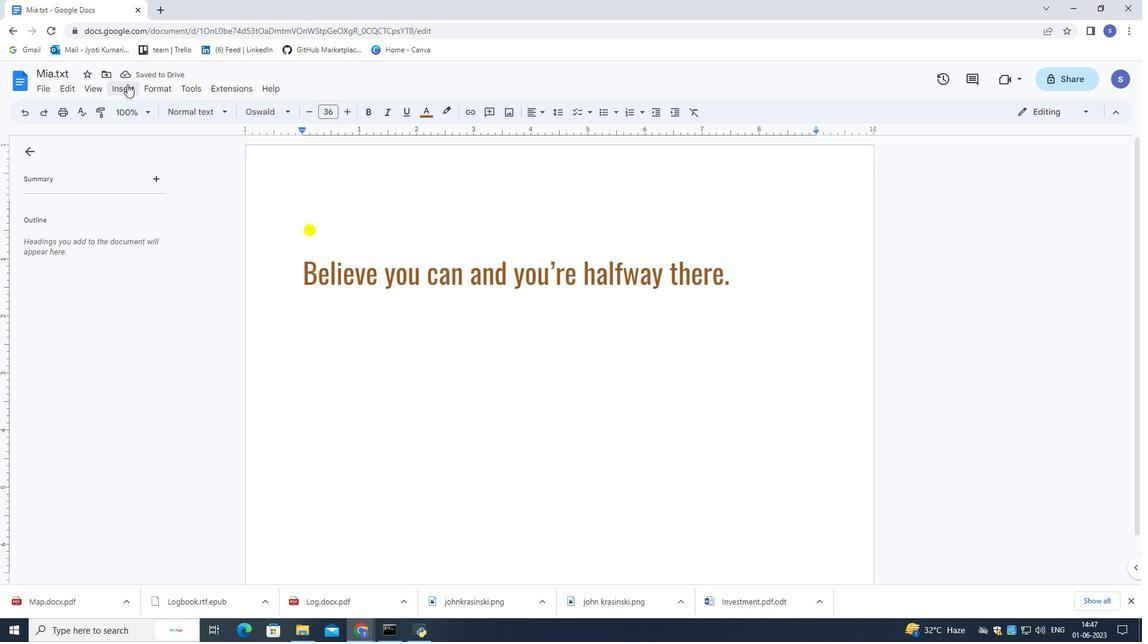 
Action: Mouse pressed left at (126, 84)
Screenshot: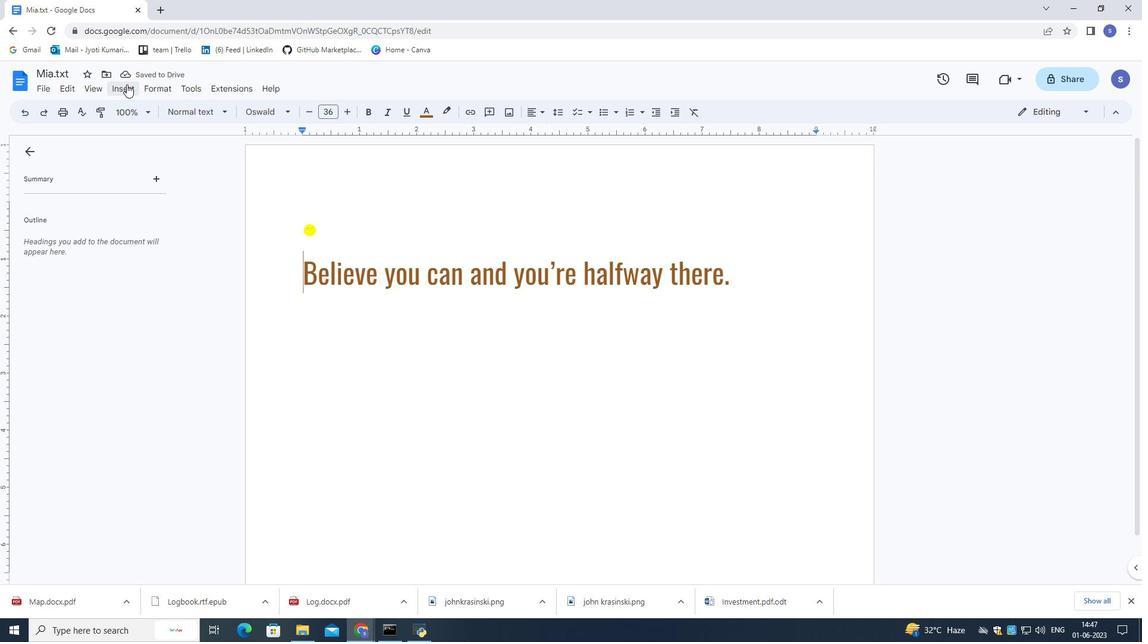 
Action: Mouse moved to (169, 205)
Screenshot: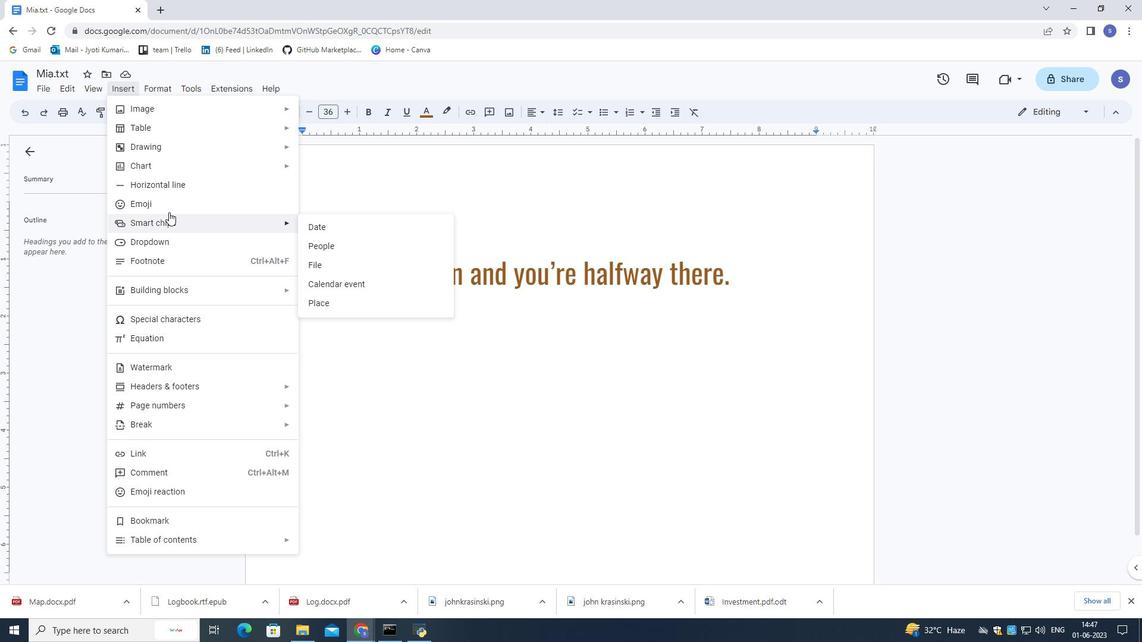 
Action: Mouse pressed left at (169, 205)
Screenshot: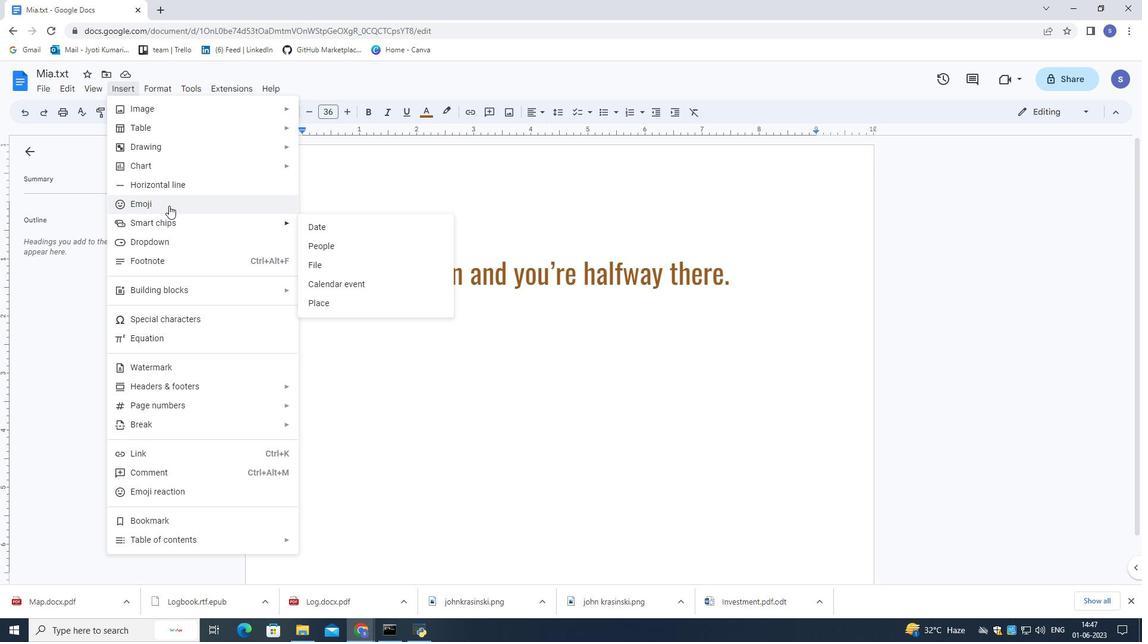 
Action: Mouse moved to (320, 522)
Screenshot: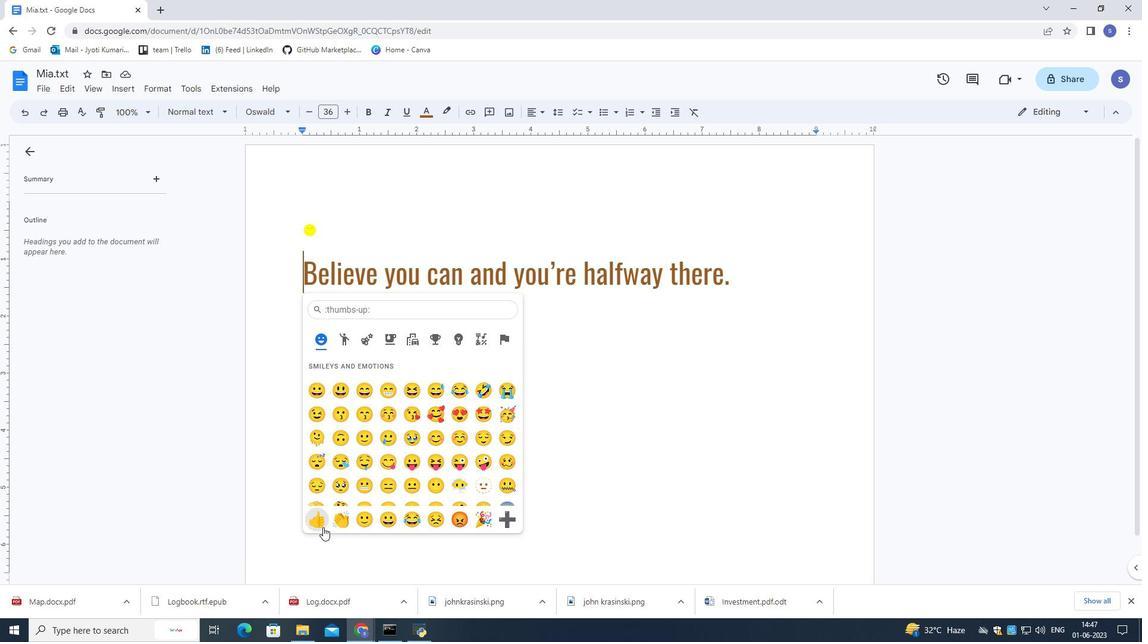 
Action: Mouse pressed left at (320, 522)
Screenshot: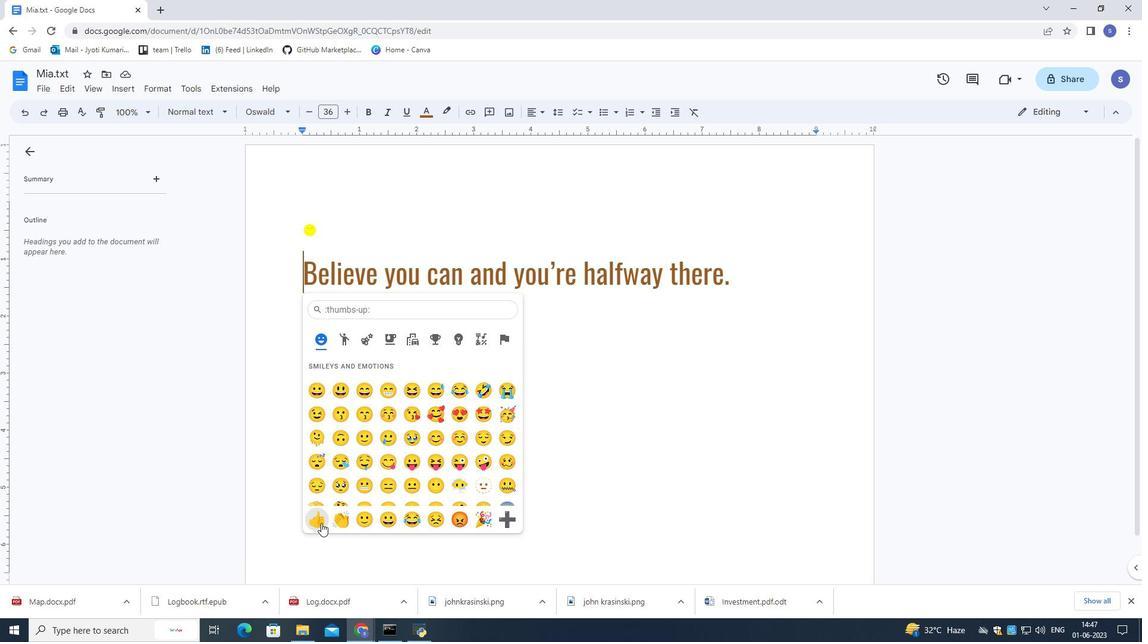 
Action: Mouse moved to (801, 270)
Screenshot: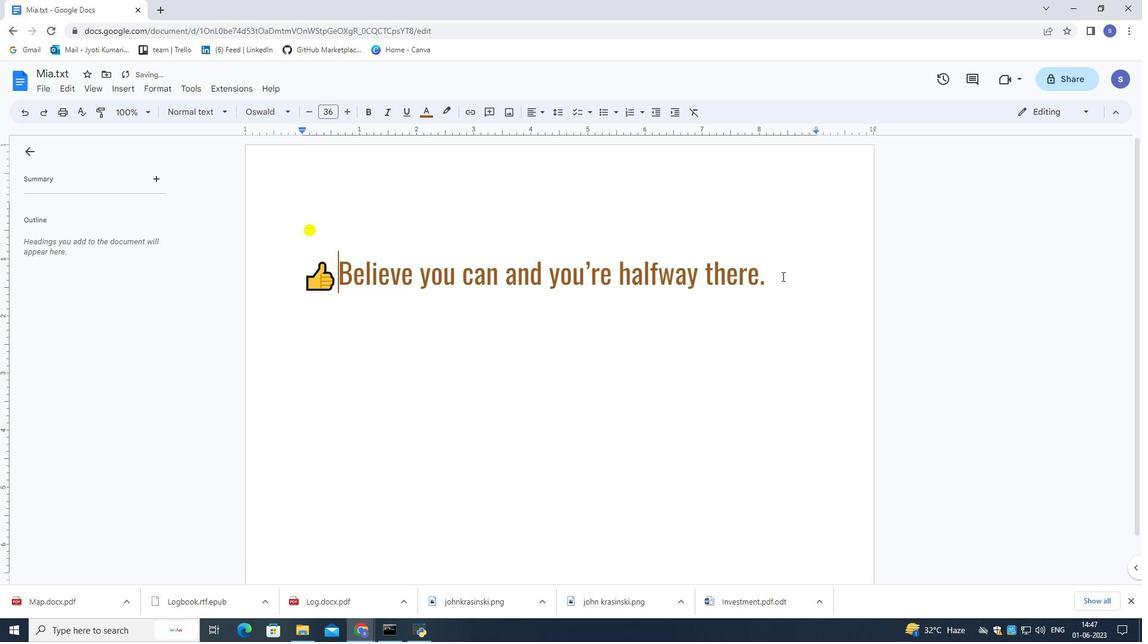 
Action: Mouse pressed left at (801, 270)
Screenshot: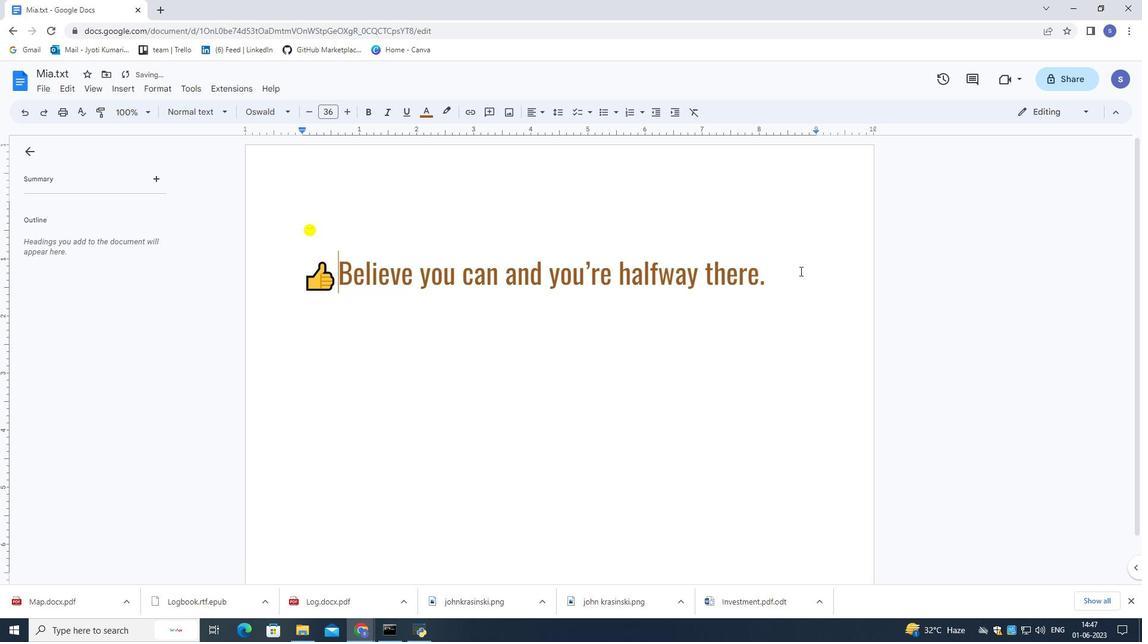 
Action: Mouse moved to (801, 270)
Screenshot: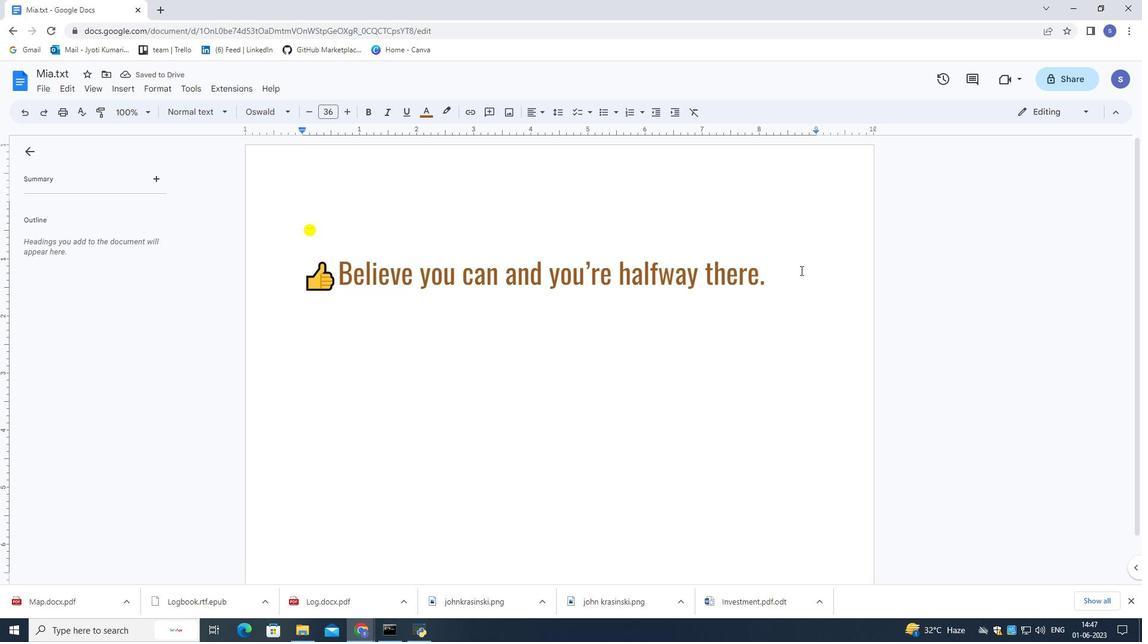
